 Task: Look for space in Nyborg, Denmark from 9th July, 2023 to 16th July, 2023 for 2 adults, 1 child in price range Rs.8000 to Rs.16000. Place can be entire place with 2 bedrooms having 2 beds and 1 bathroom. Property type can be house, flat, guest house. Booking option can be shelf check-in. Required host language is English.
Action: Mouse moved to (606, 98)
Screenshot: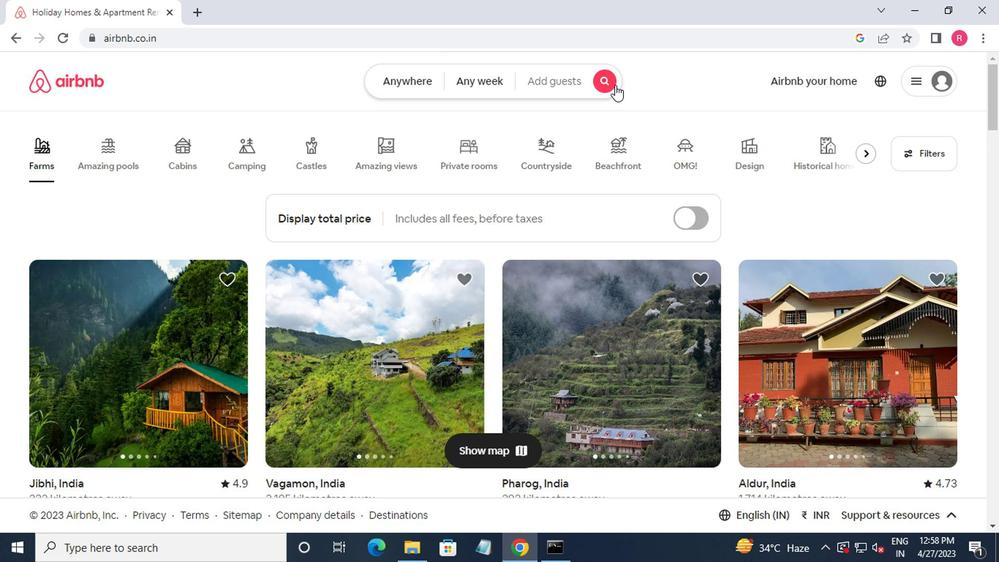 
Action: Mouse pressed left at (606, 98)
Screenshot: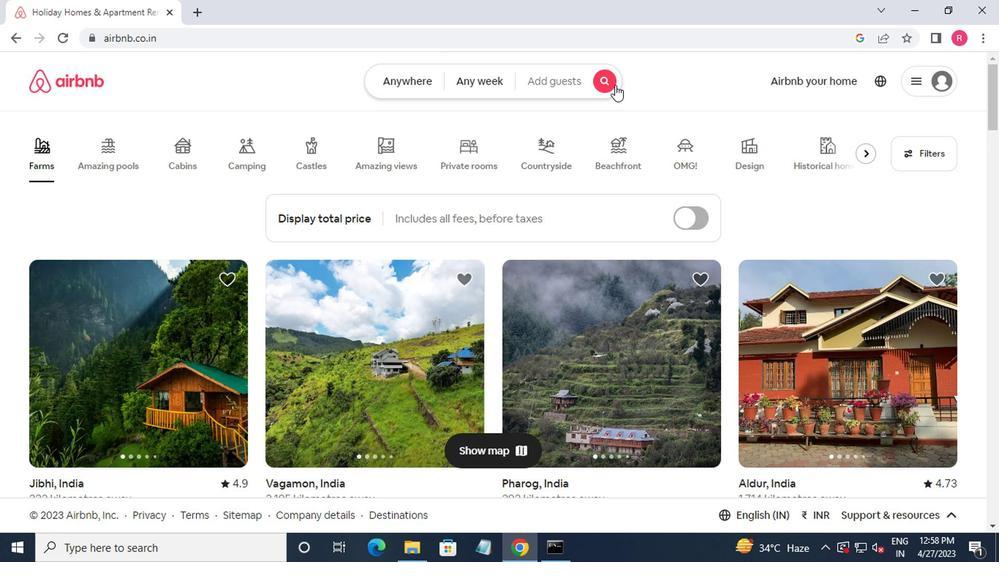 
Action: Mouse moved to (288, 160)
Screenshot: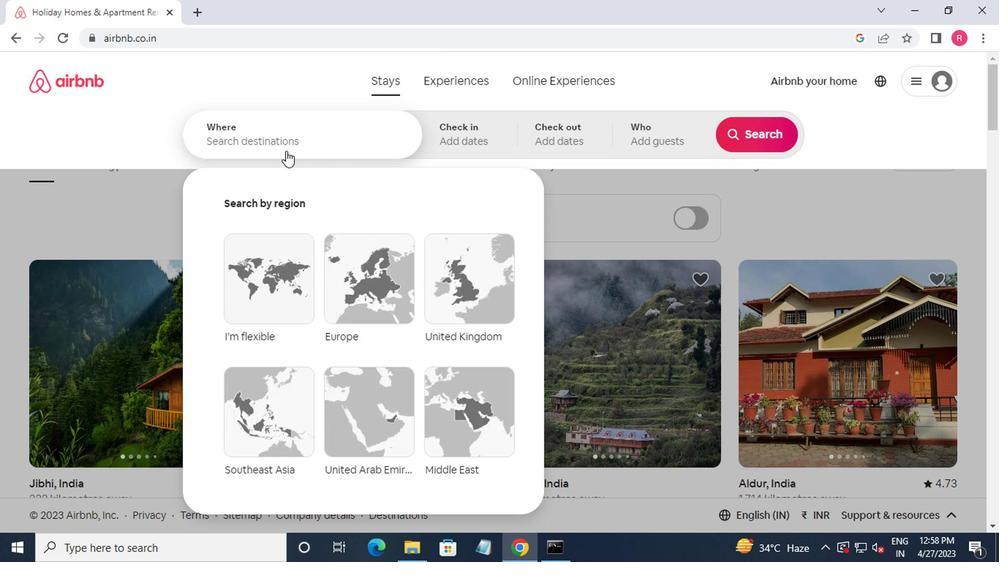 
Action: Mouse pressed left at (288, 160)
Screenshot: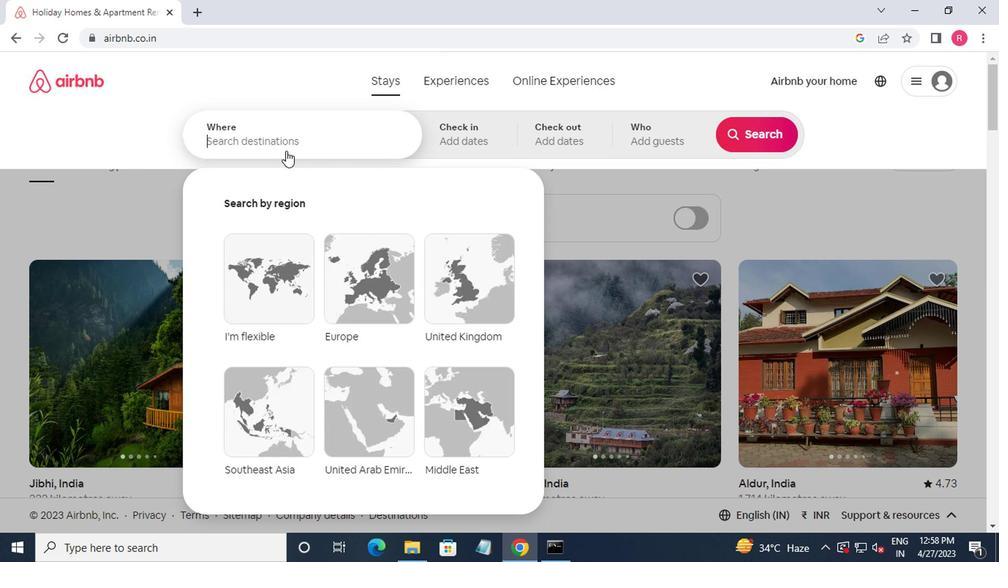 
Action: Mouse moved to (300, 147)
Screenshot: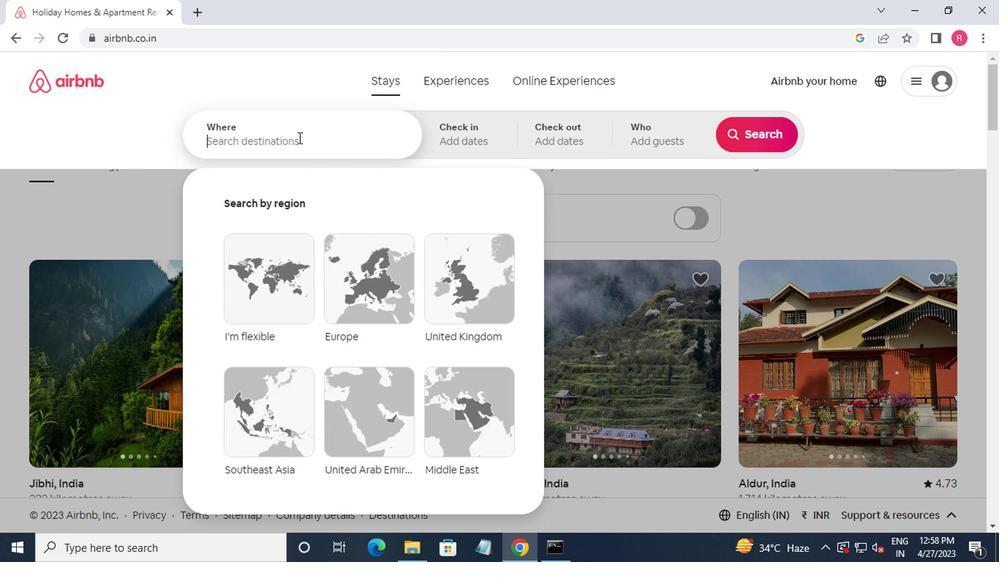 
Action: Key pressed nyborg,denm
Screenshot: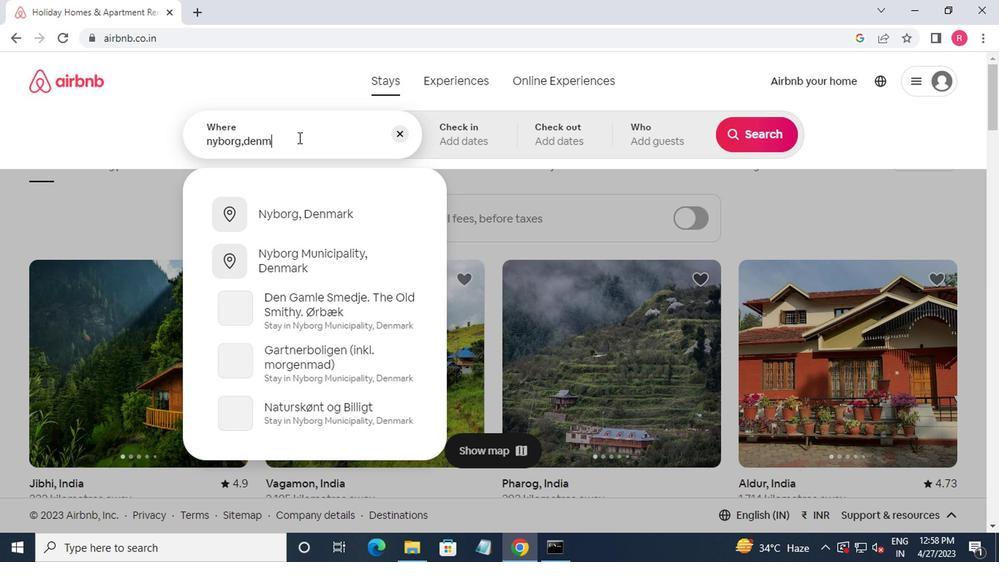 
Action: Mouse moved to (300, 147)
Screenshot: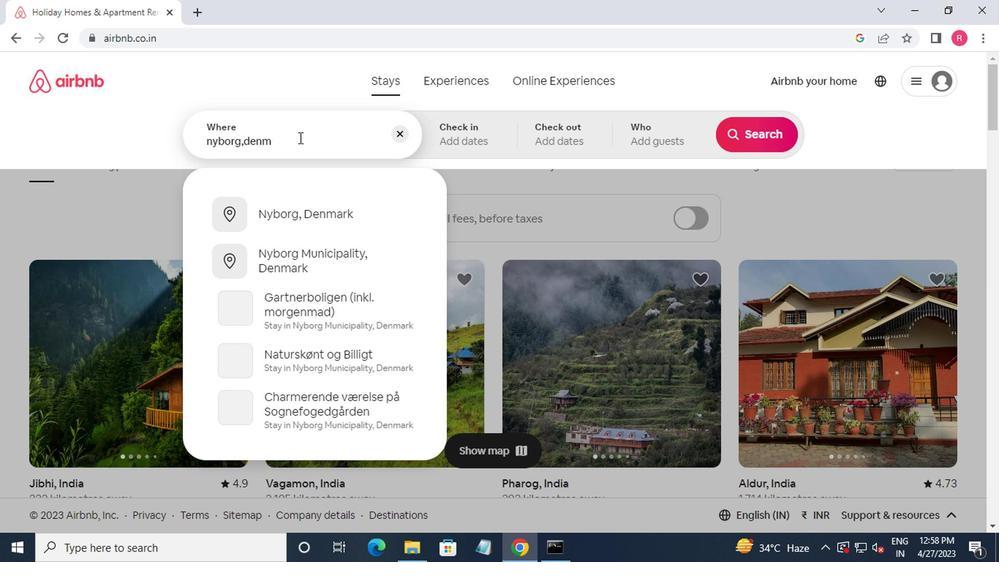 
Action: Key pressed <Key.down><Key.enter>
Screenshot: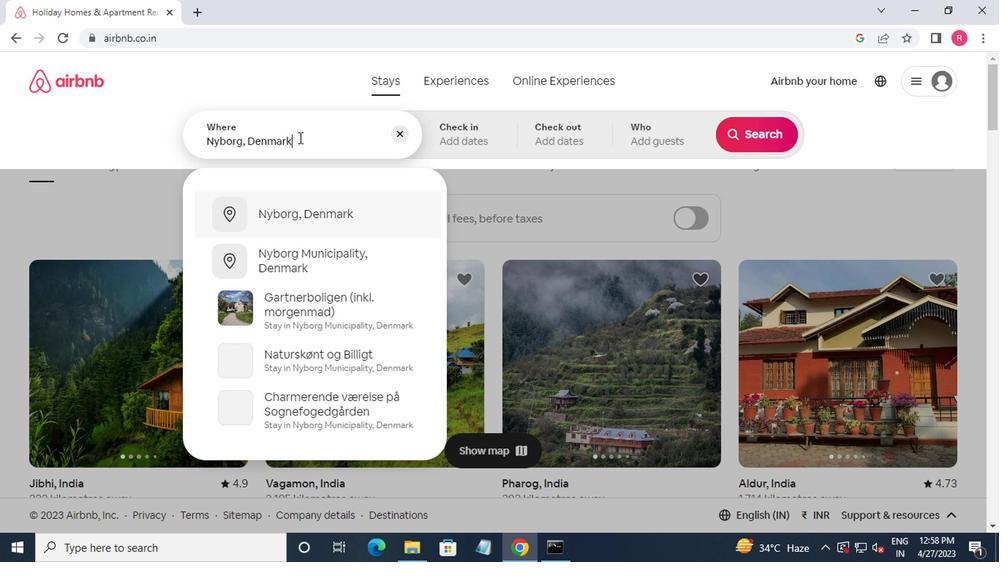
Action: Mouse moved to (731, 251)
Screenshot: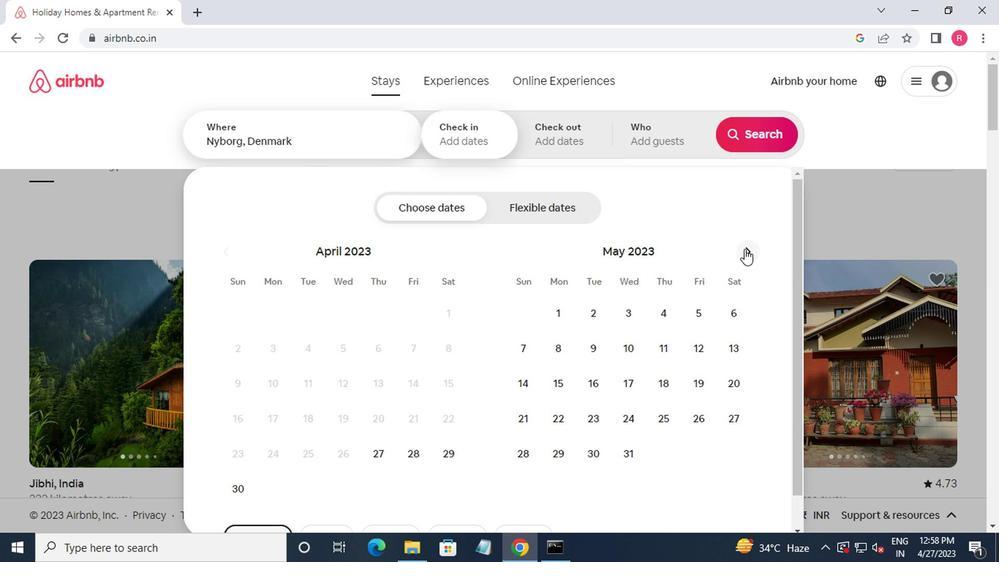 
Action: Mouse pressed left at (731, 251)
Screenshot: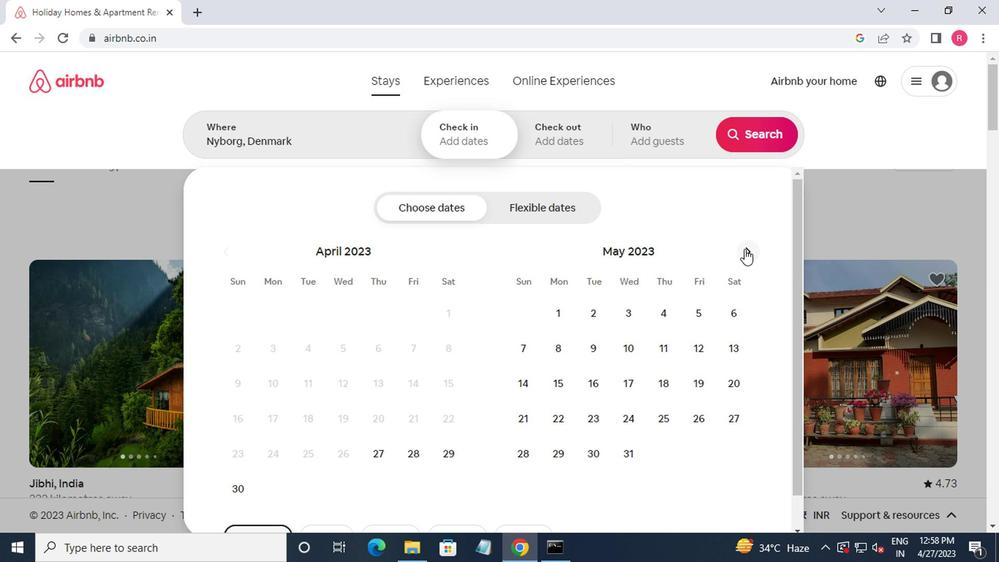 
Action: Mouse moved to (732, 251)
Screenshot: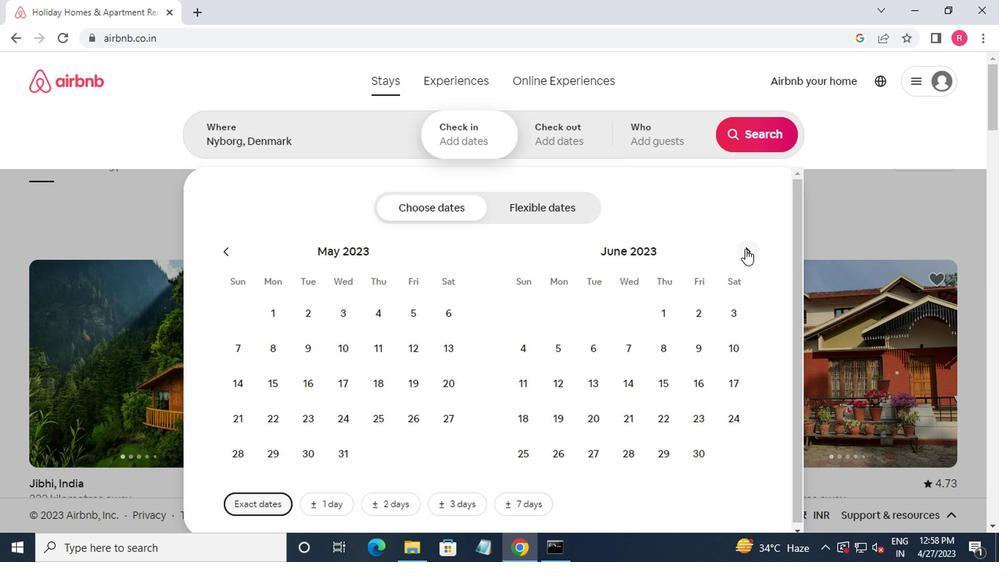 
Action: Mouse pressed left at (732, 251)
Screenshot: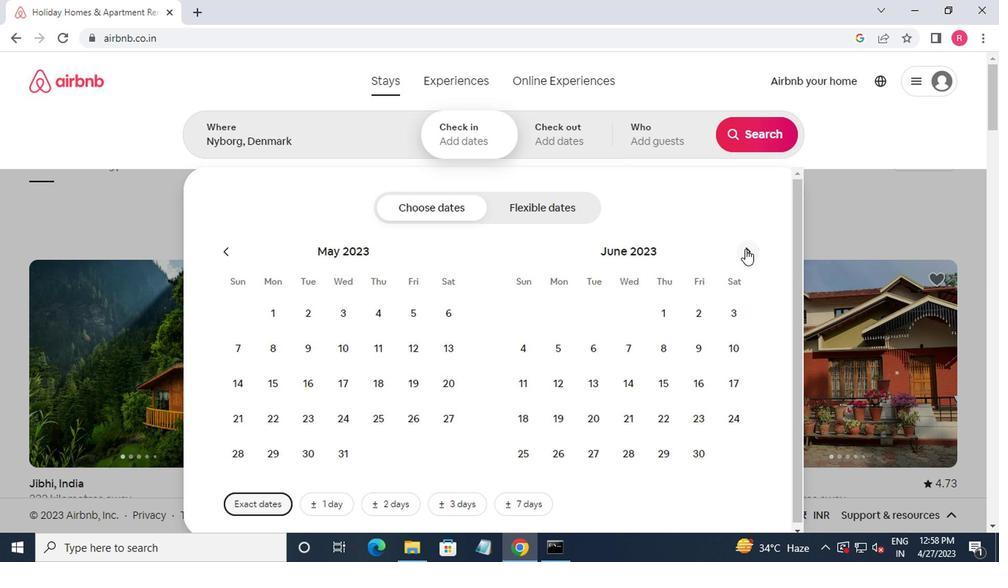 
Action: Mouse moved to (527, 383)
Screenshot: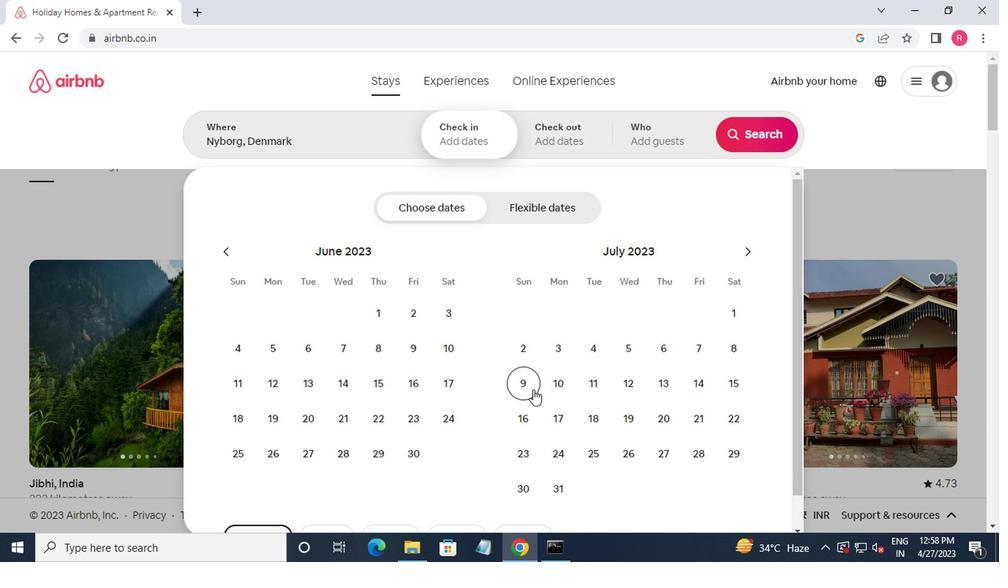 
Action: Mouse pressed left at (527, 383)
Screenshot: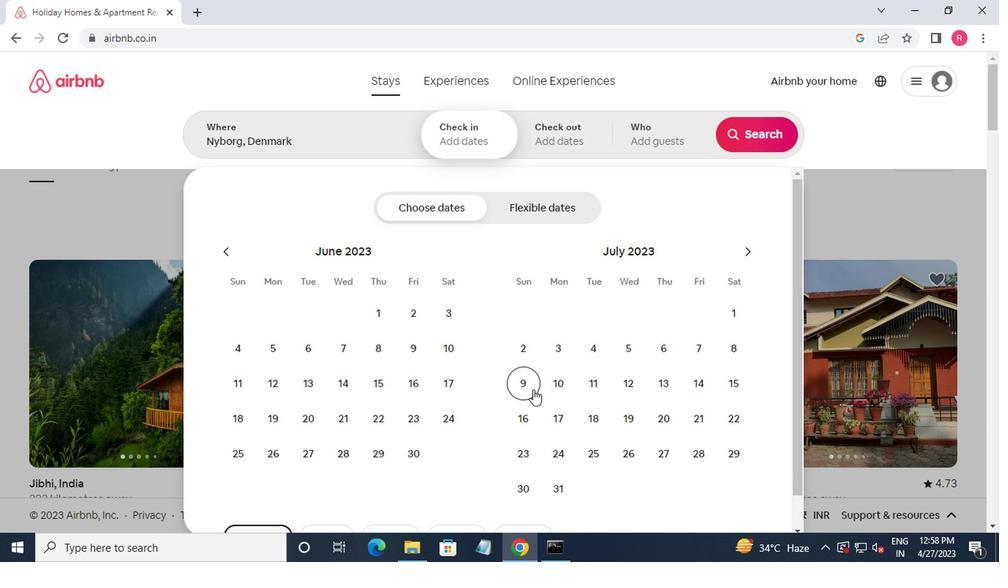 
Action: Mouse moved to (524, 418)
Screenshot: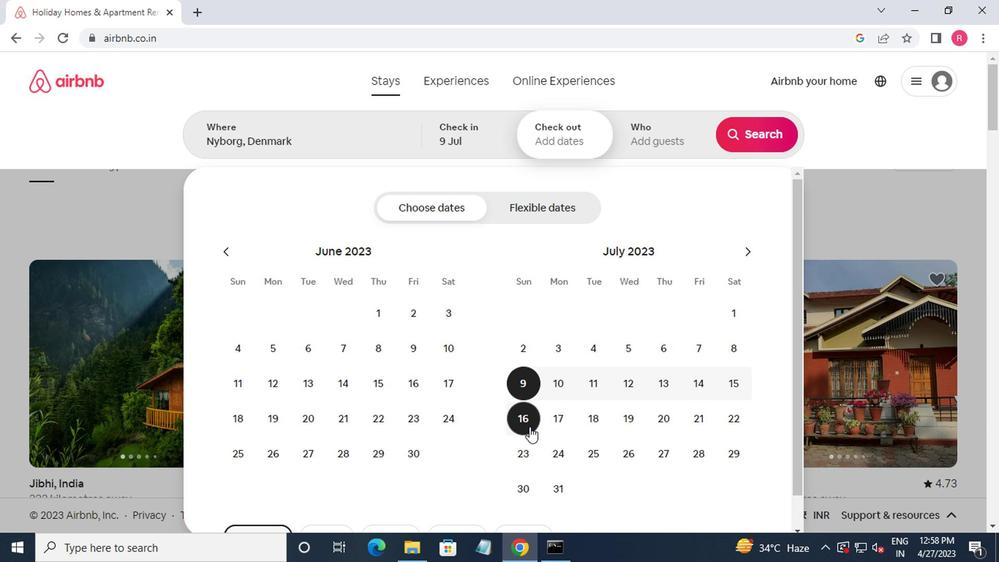 
Action: Mouse pressed left at (524, 418)
Screenshot: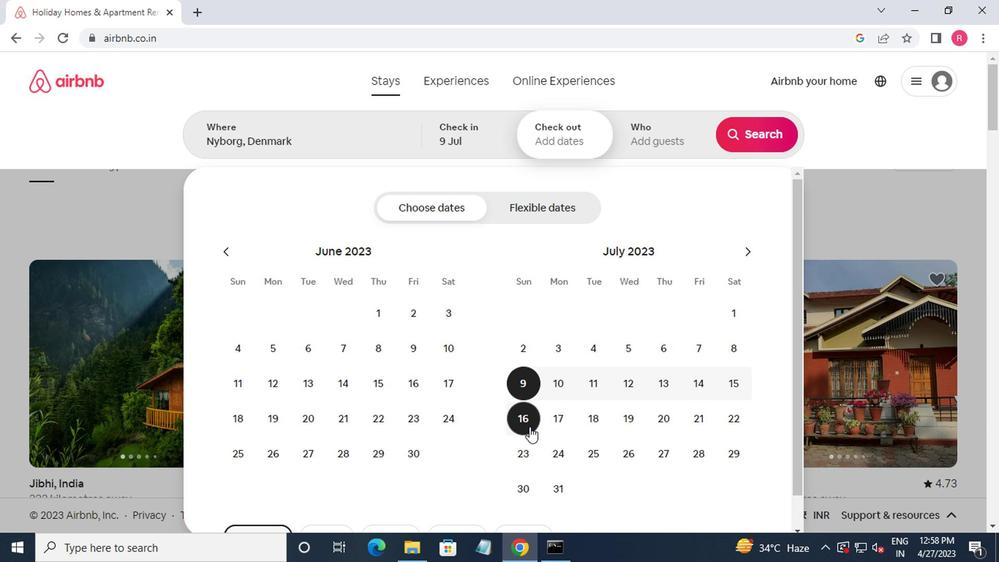 
Action: Mouse moved to (633, 137)
Screenshot: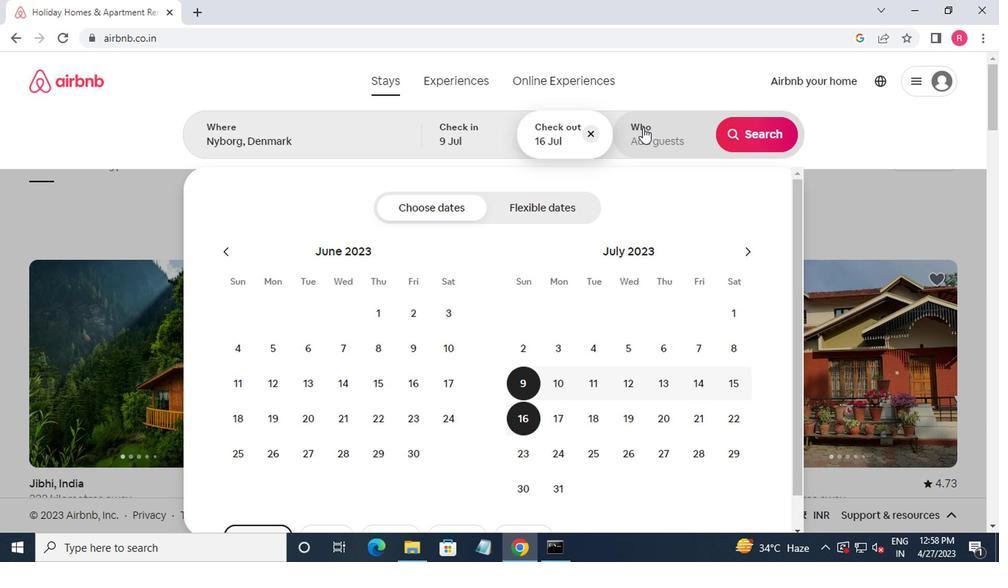 
Action: Mouse pressed left at (633, 137)
Screenshot: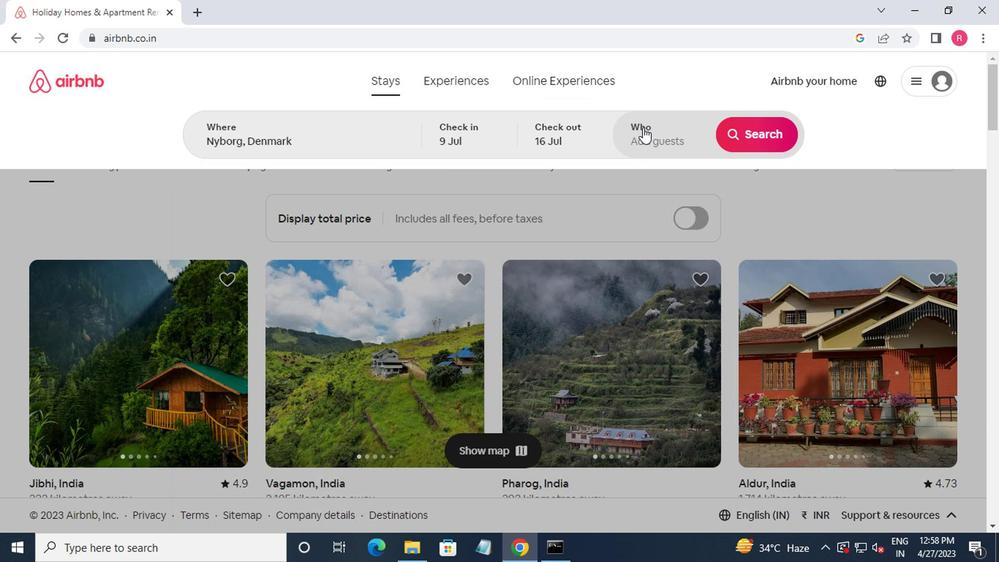 
Action: Mouse moved to (740, 213)
Screenshot: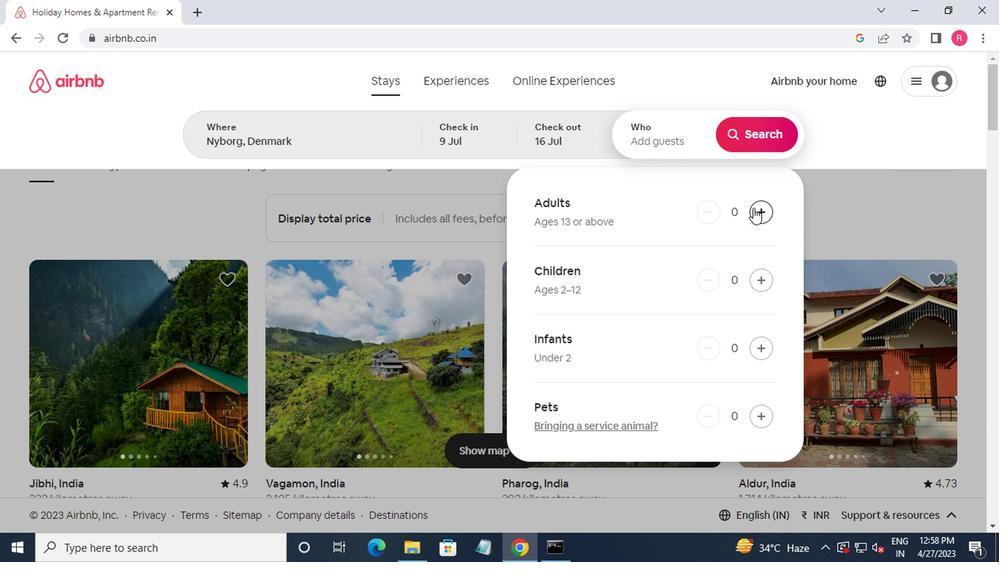 
Action: Mouse pressed left at (740, 213)
Screenshot: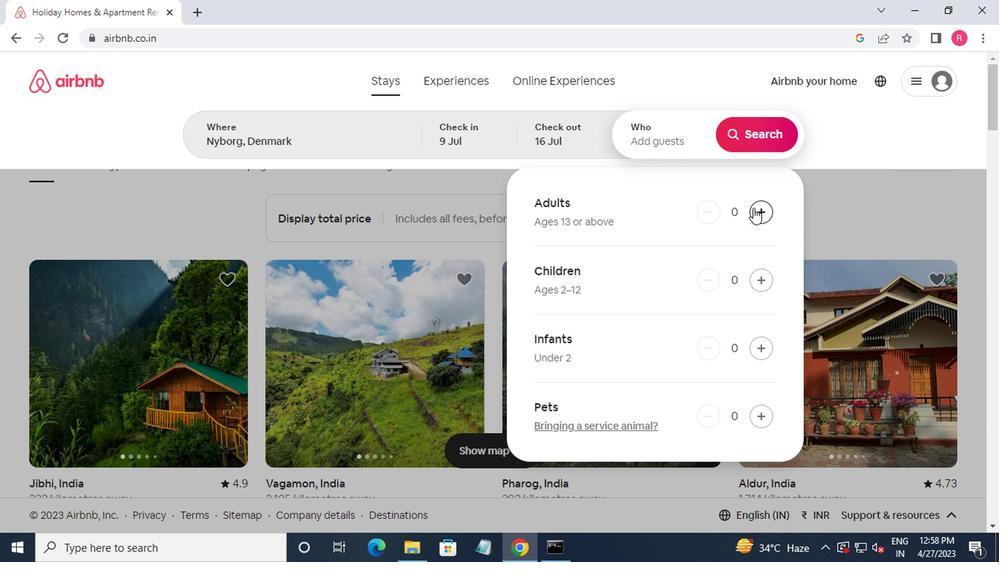 
Action: Mouse moved to (741, 213)
Screenshot: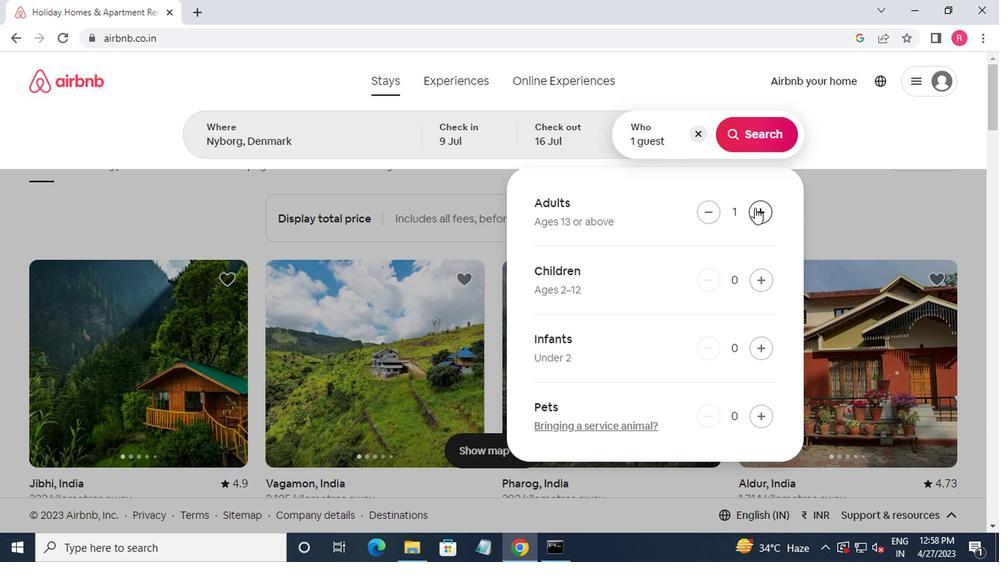 
Action: Mouse pressed left at (741, 213)
Screenshot: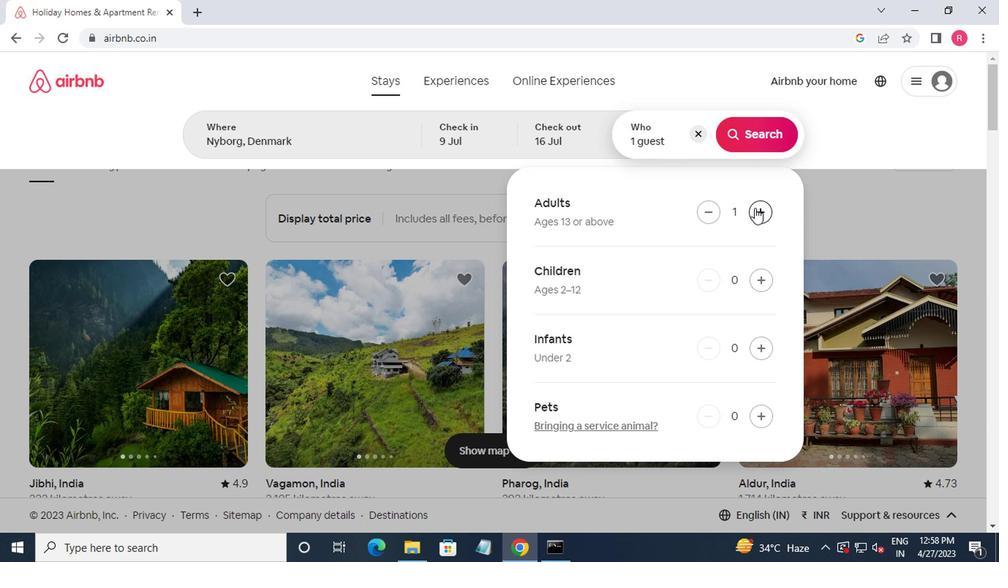 
Action: Mouse moved to (747, 277)
Screenshot: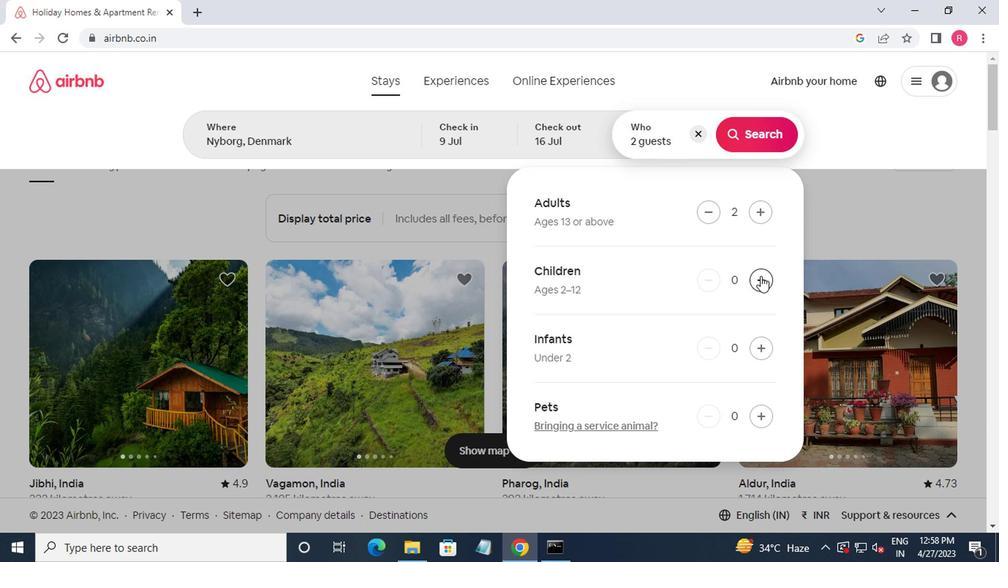 
Action: Mouse pressed left at (747, 277)
Screenshot: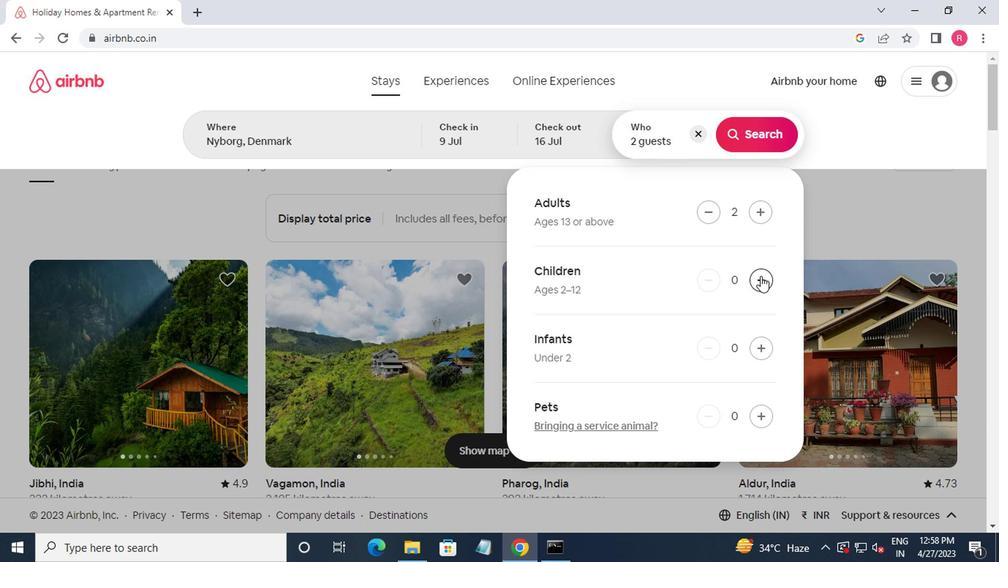 
Action: Mouse moved to (742, 150)
Screenshot: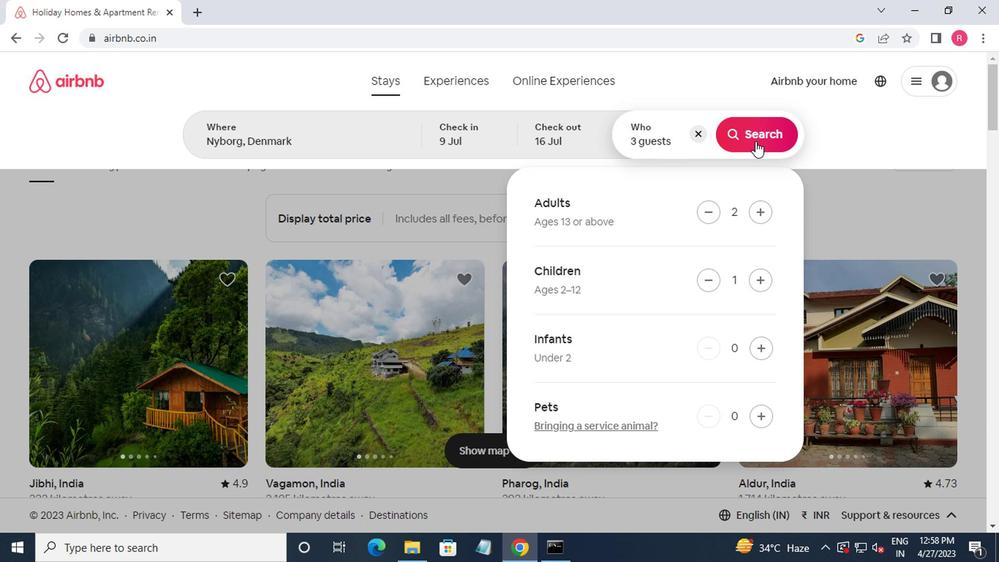 
Action: Mouse pressed left at (742, 150)
Screenshot: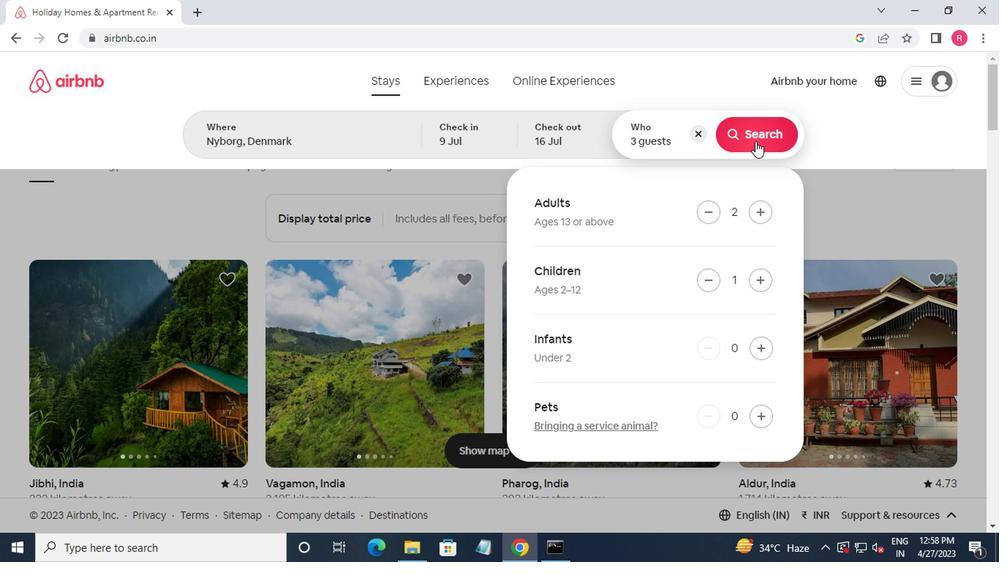 
Action: Mouse moved to (918, 152)
Screenshot: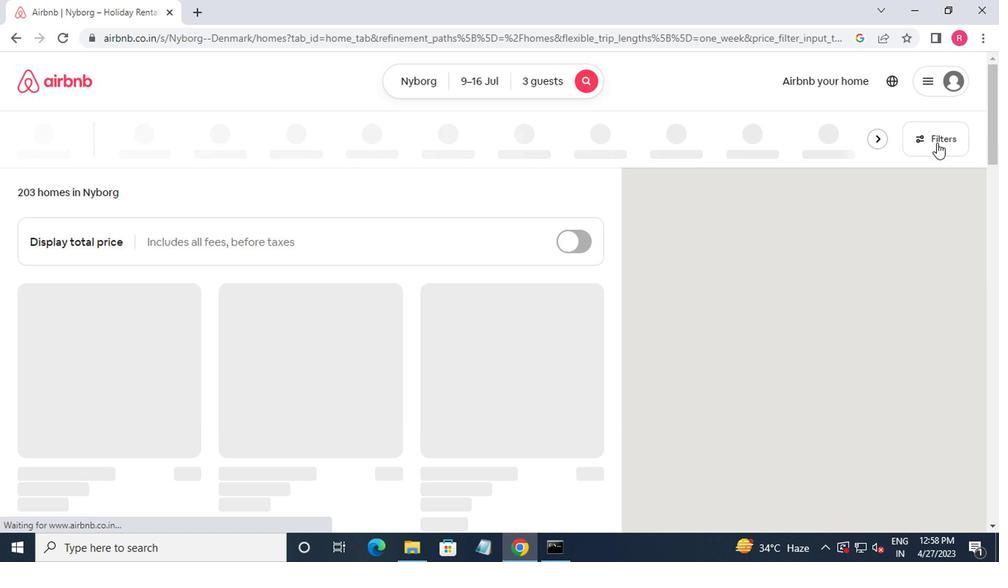 
Action: Mouse pressed left at (918, 152)
Screenshot: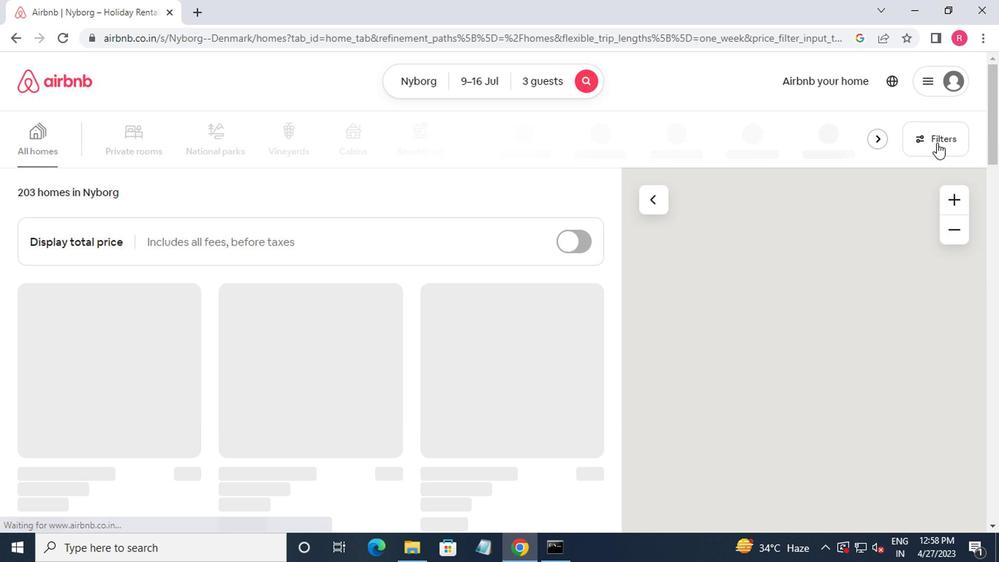 
Action: Mouse moved to (378, 317)
Screenshot: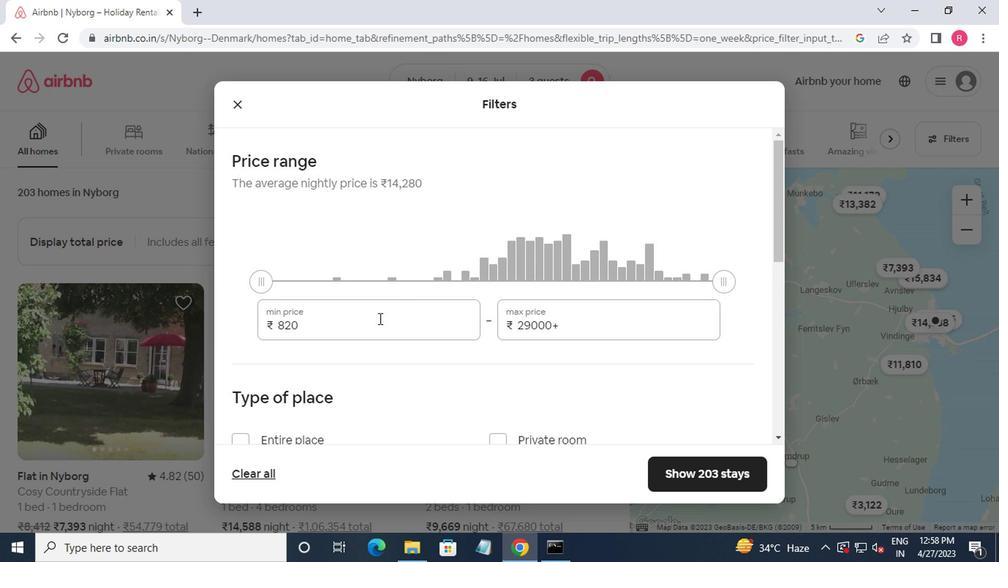
Action: Mouse pressed left at (378, 317)
Screenshot: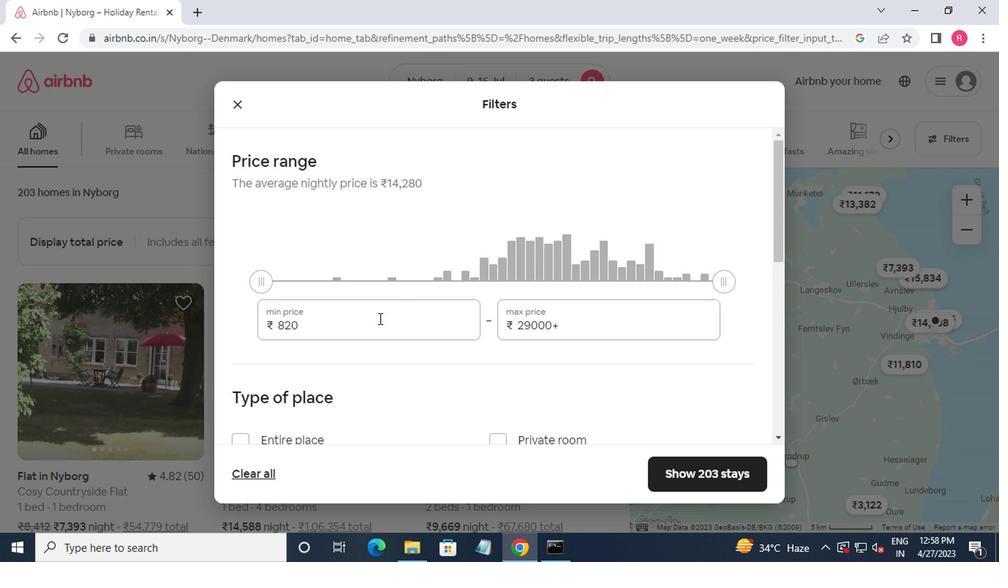 
Action: Mouse moved to (414, 307)
Screenshot: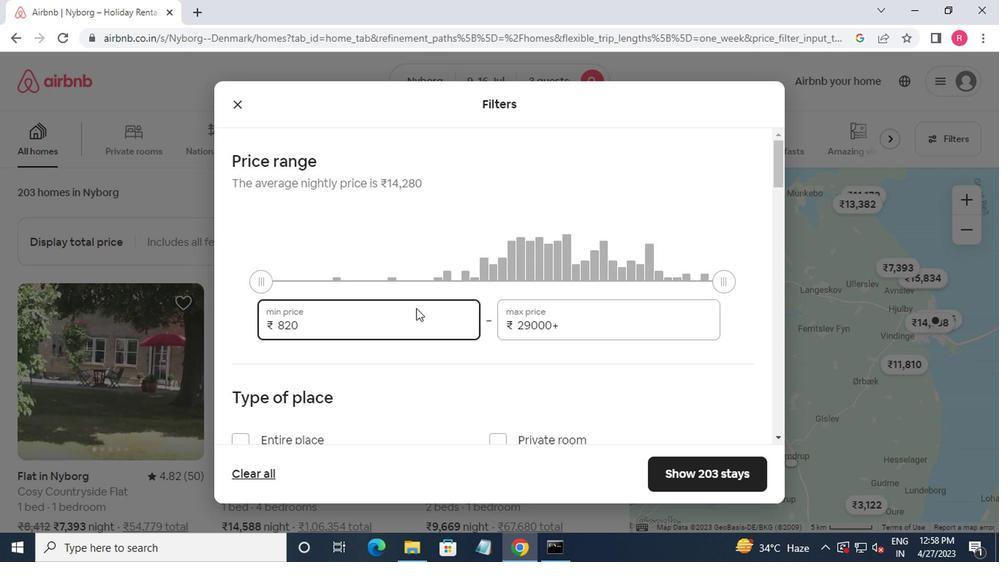 
Action: Key pressed <Key.backspace><Key.backspace>000<Key.tab>16000
Screenshot: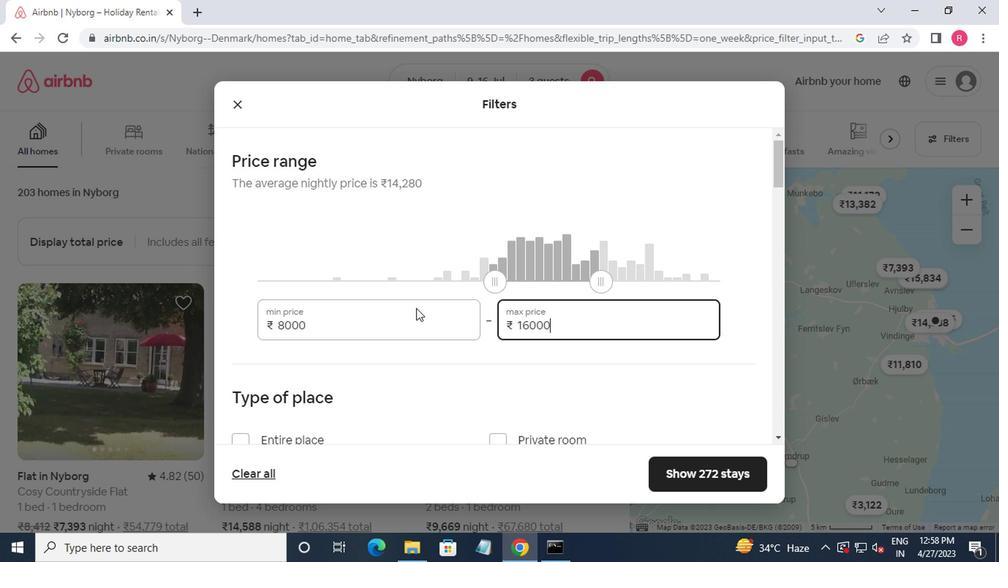 
Action: Mouse moved to (422, 304)
Screenshot: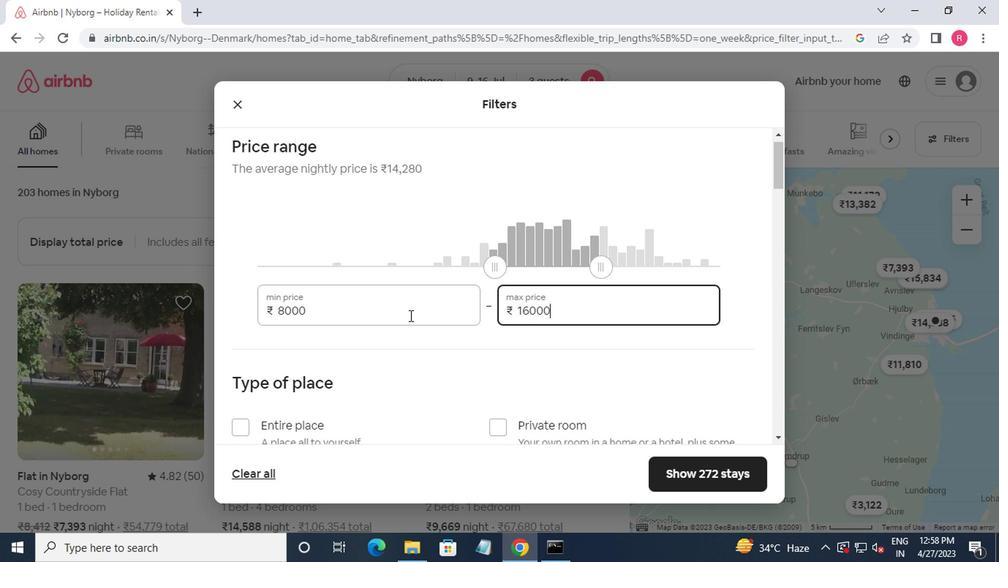 
Action: Mouse scrolled (422, 303) with delta (0, 0)
Screenshot: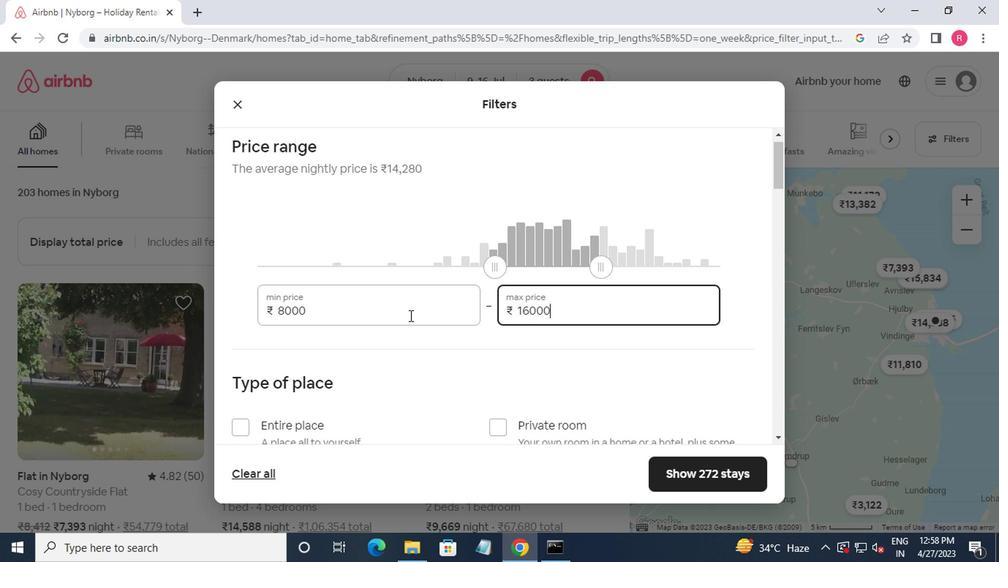 
Action: Mouse moved to (404, 314)
Screenshot: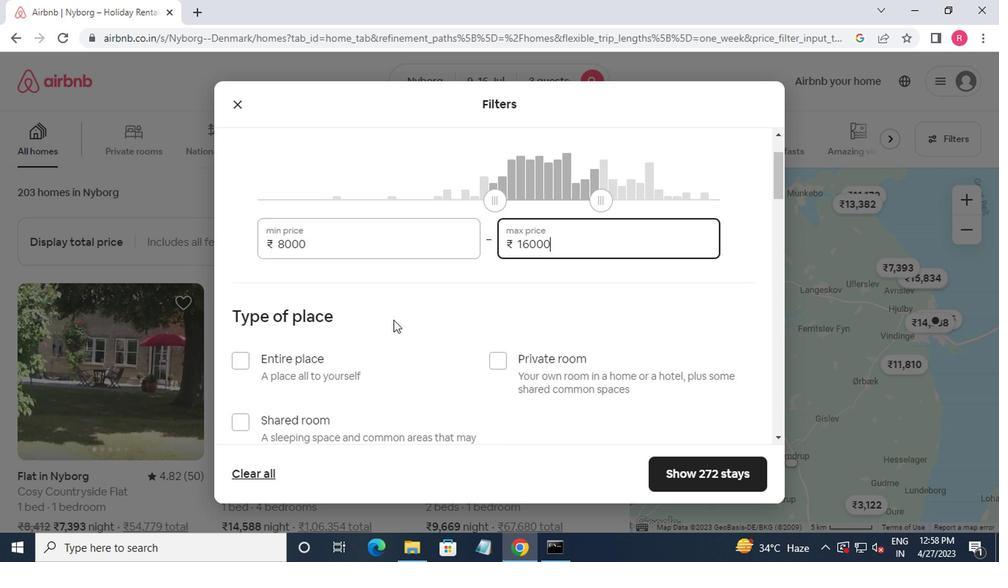 
Action: Mouse scrolled (404, 313) with delta (0, -1)
Screenshot: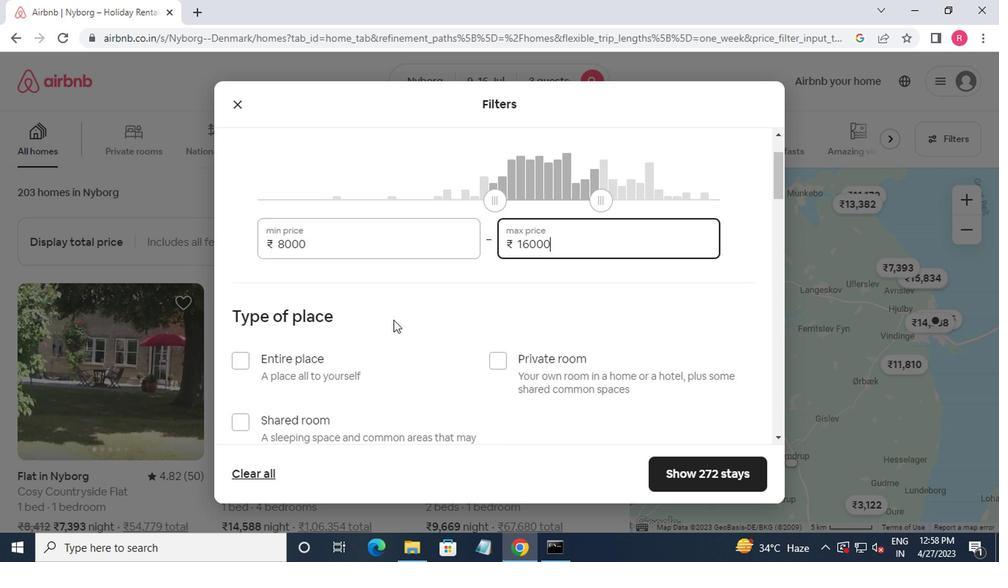 
Action: Mouse moved to (377, 323)
Screenshot: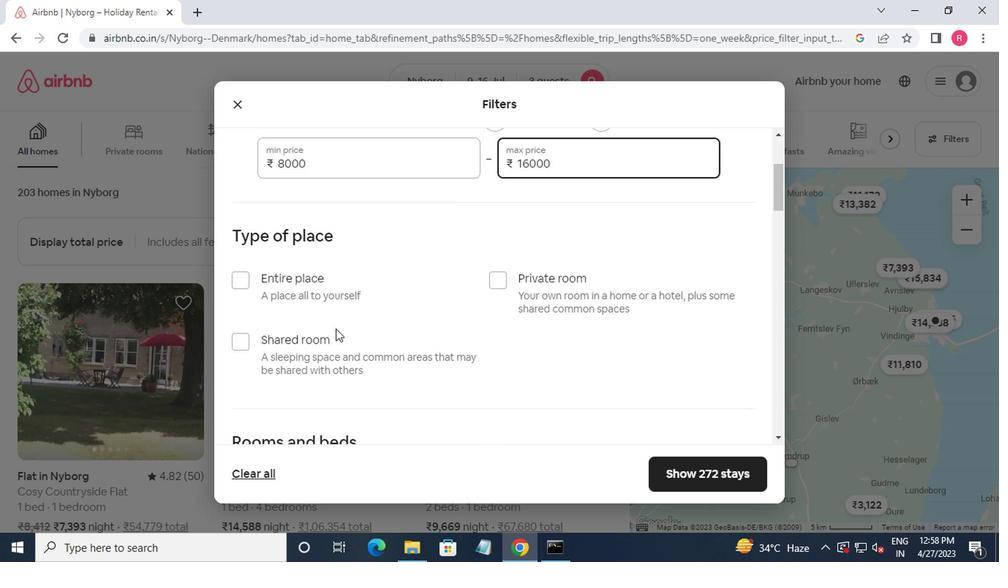 
Action: Mouse scrolled (377, 322) with delta (0, -1)
Screenshot: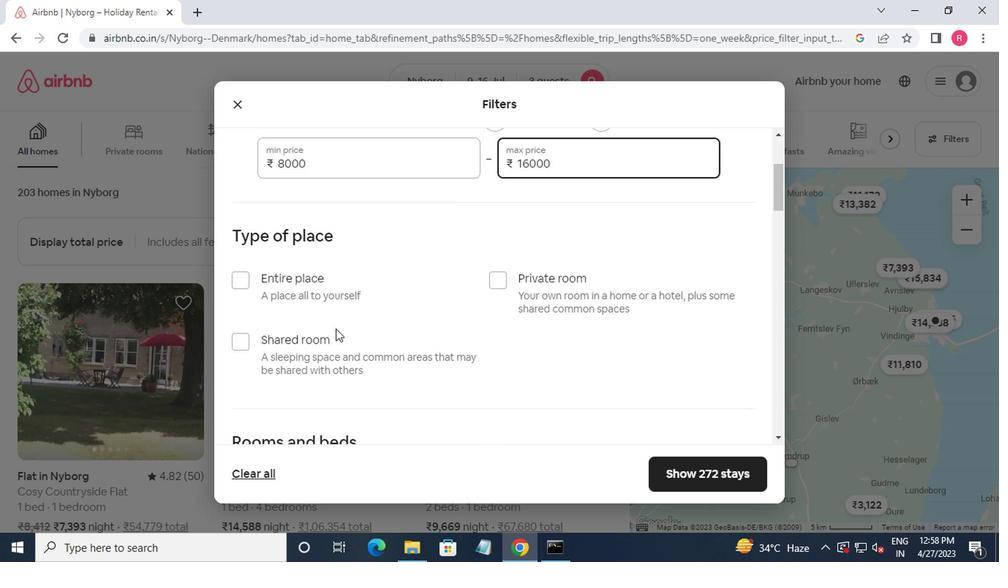
Action: Mouse moved to (245, 234)
Screenshot: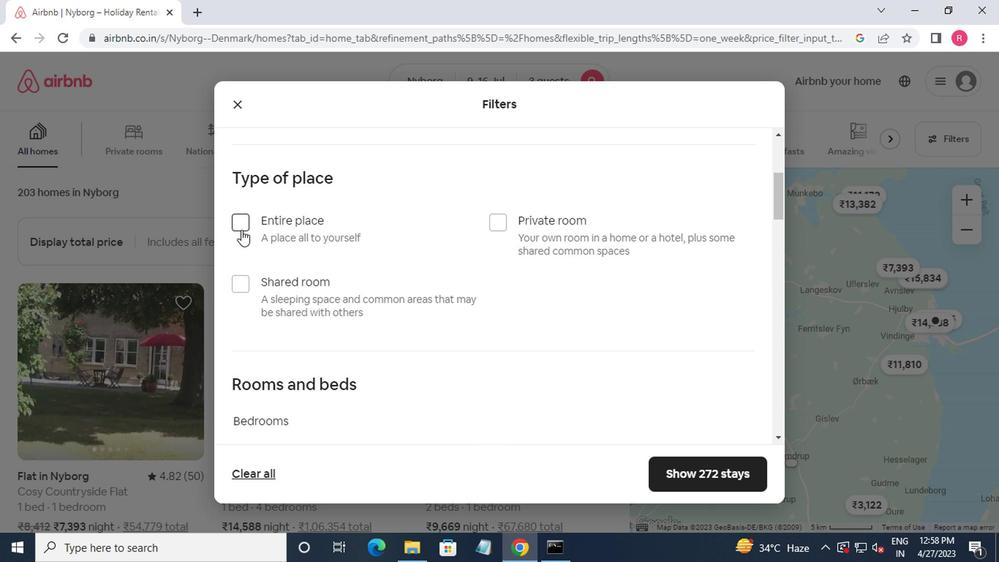 
Action: Mouse pressed left at (245, 234)
Screenshot: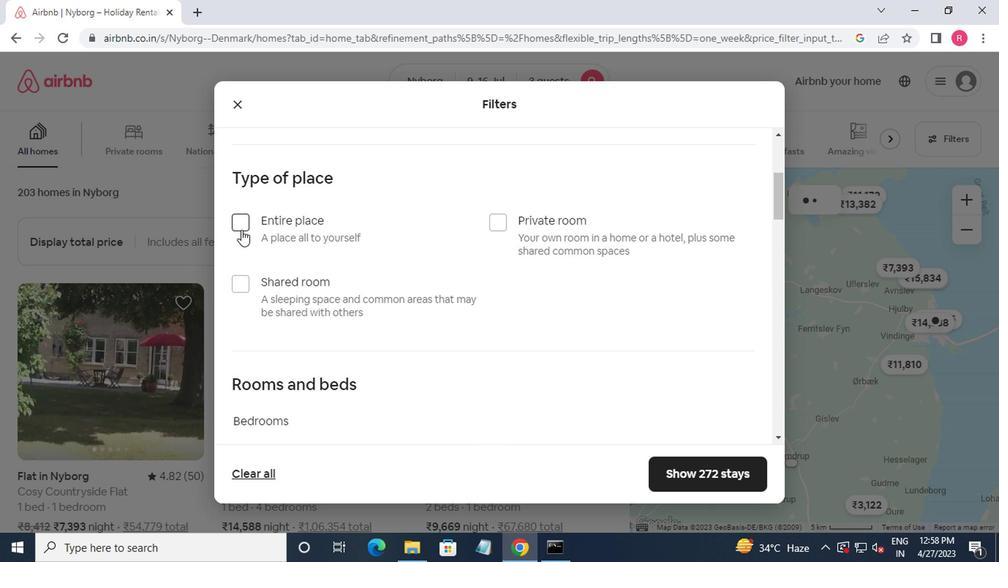 
Action: Mouse moved to (294, 273)
Screenshot: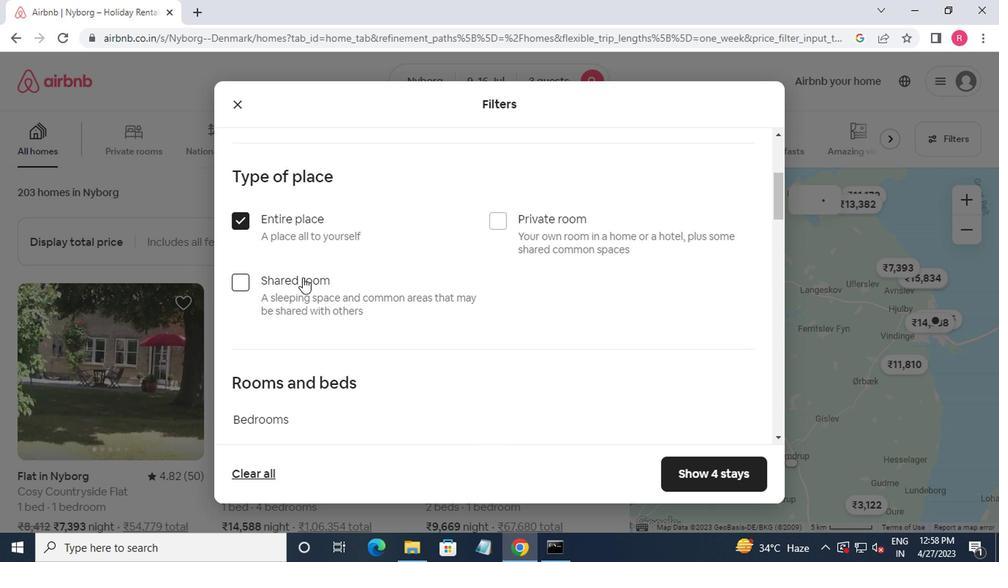 
Action: Mouse scrolled (294, 272) with delta (0, -1)
Screenshot: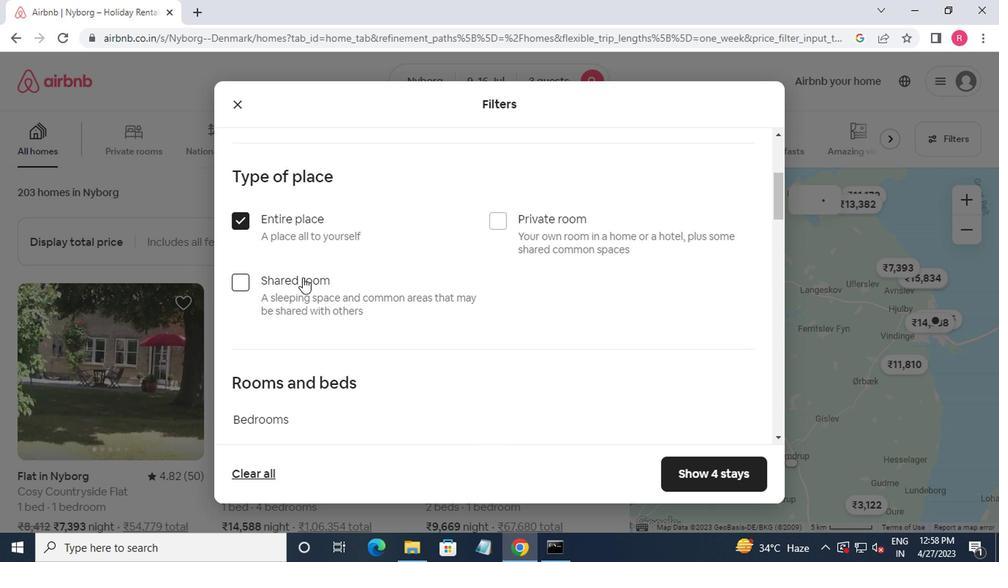 
Action: Mouse moved to (302, 277)
Screenshot: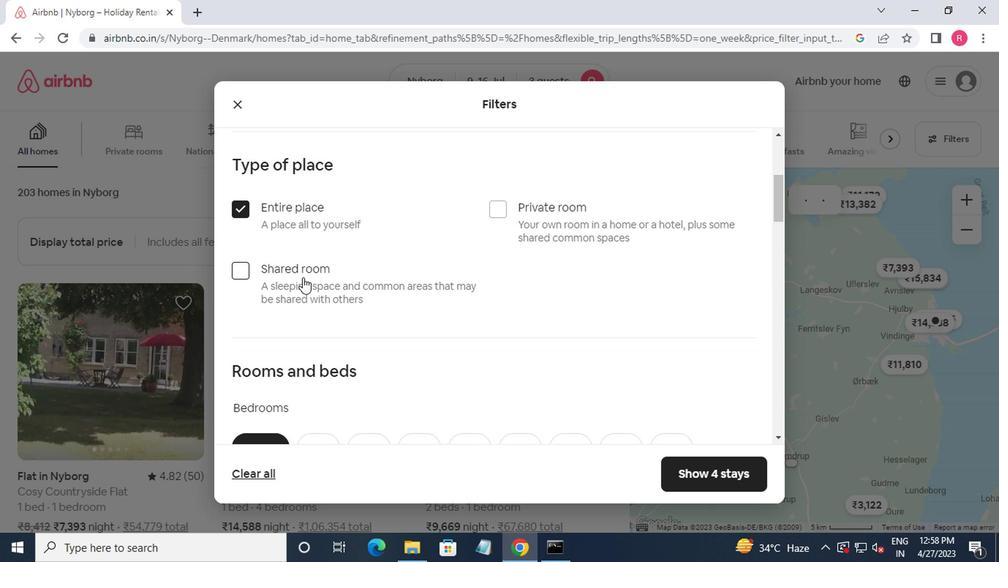 
Action: Mouse scrolled (302, 277) with delta (0, 0)
Screenshot: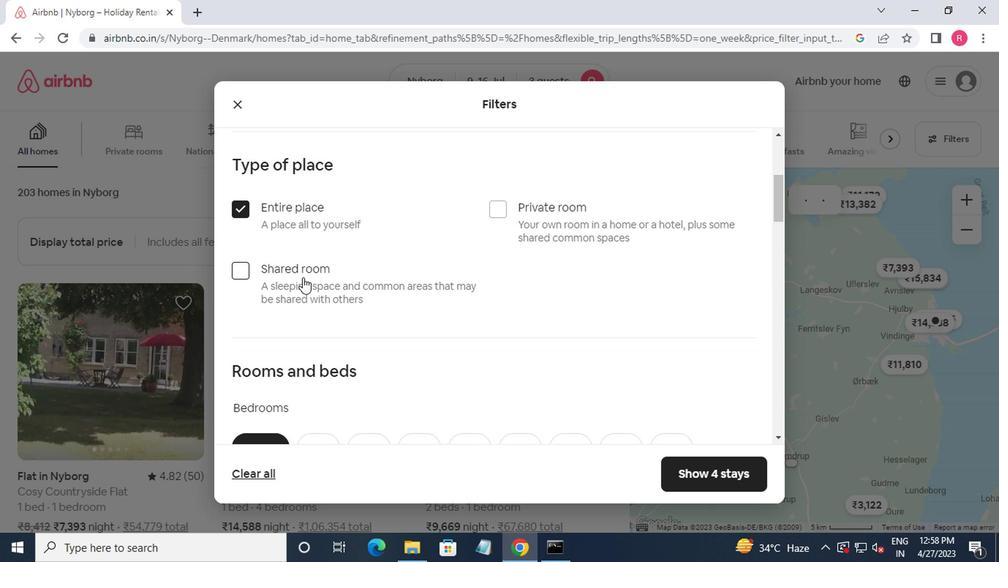 
Action: Mouse moved to (376, 317)
Screenshot: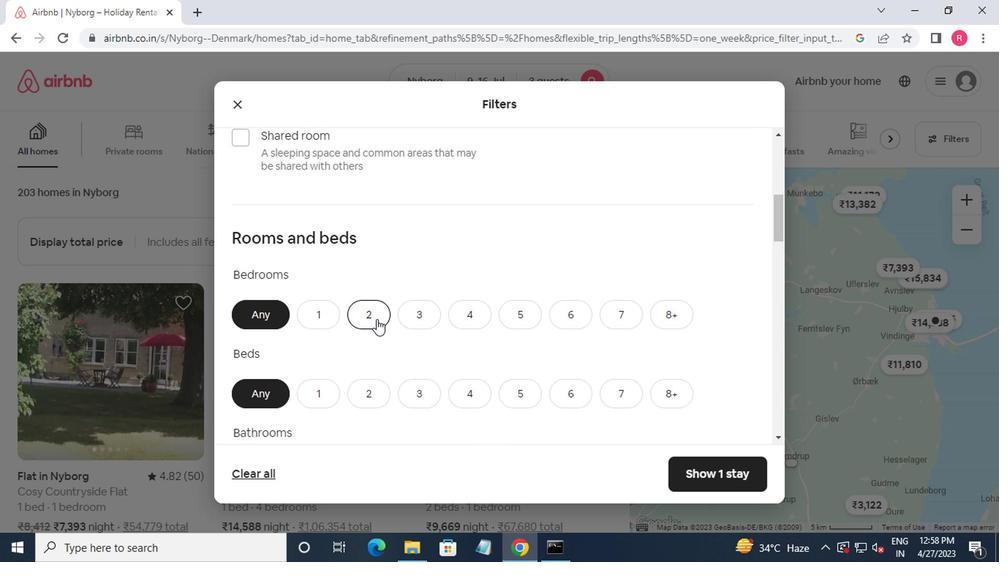 
Action: Mouse pressed left at (376, 317)
Screenshot: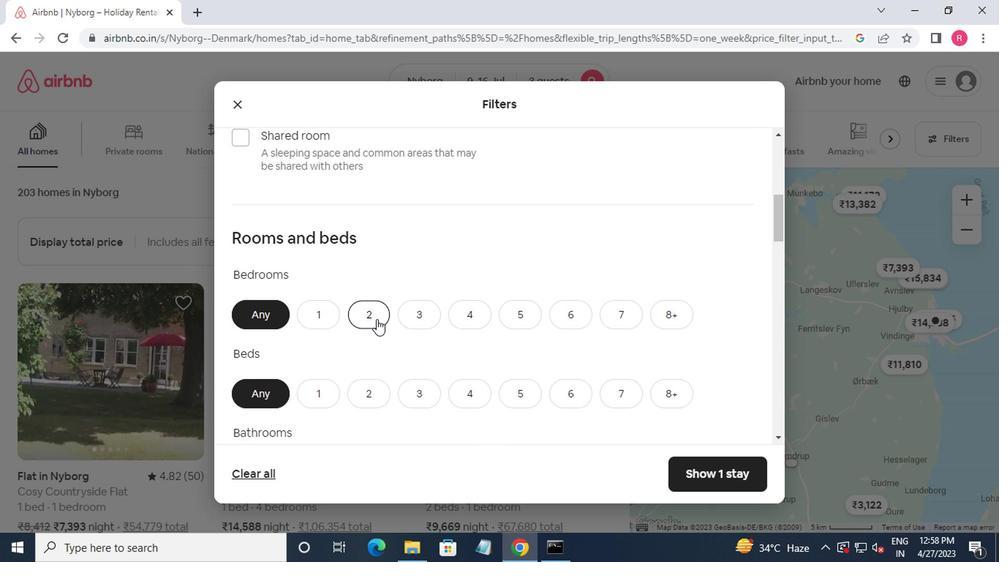
Action: Mouse moved to (365, 386)
Screenshot: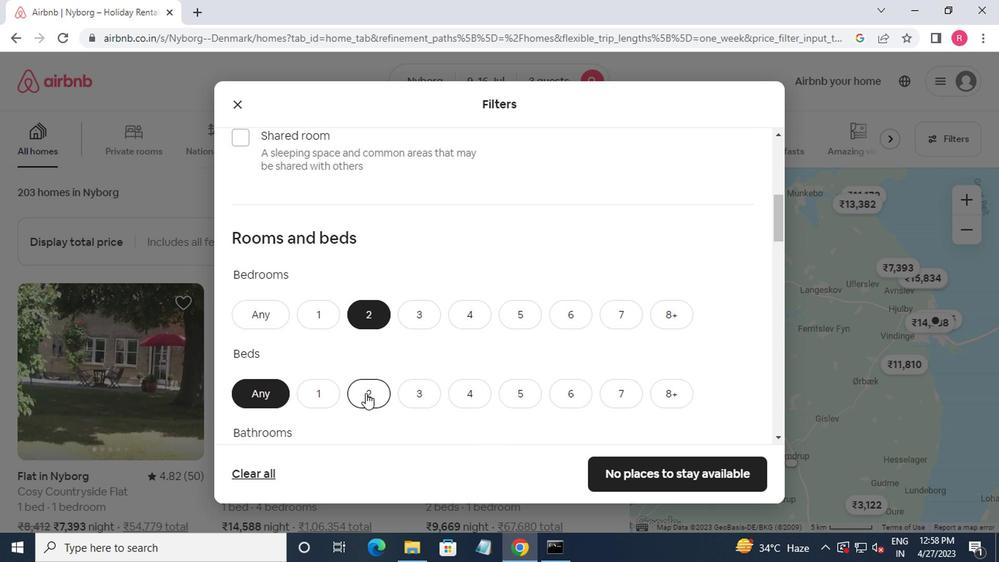 
Action: Mouse pressed left at (365, 386)
Screenshot: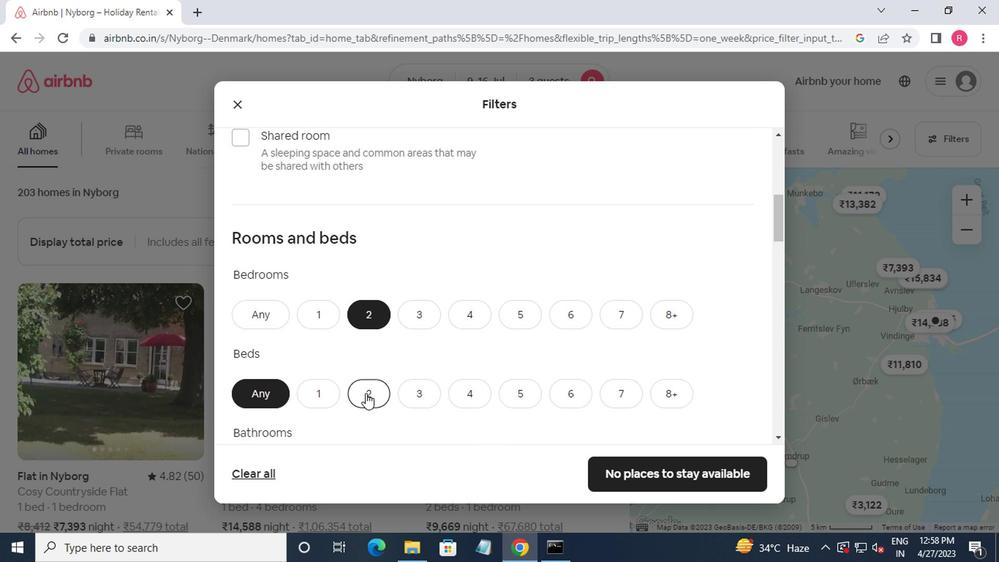 
Action: Mouse moved to (367, 377)
Screenshot: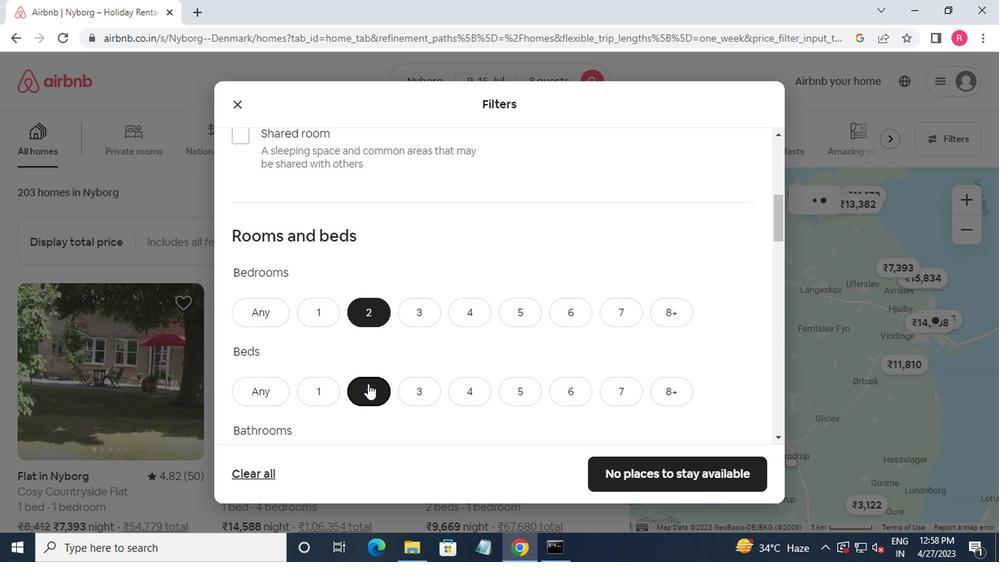 
Action: Mouse scrolled (367, 377) with delta (0, 0)
Screenshot: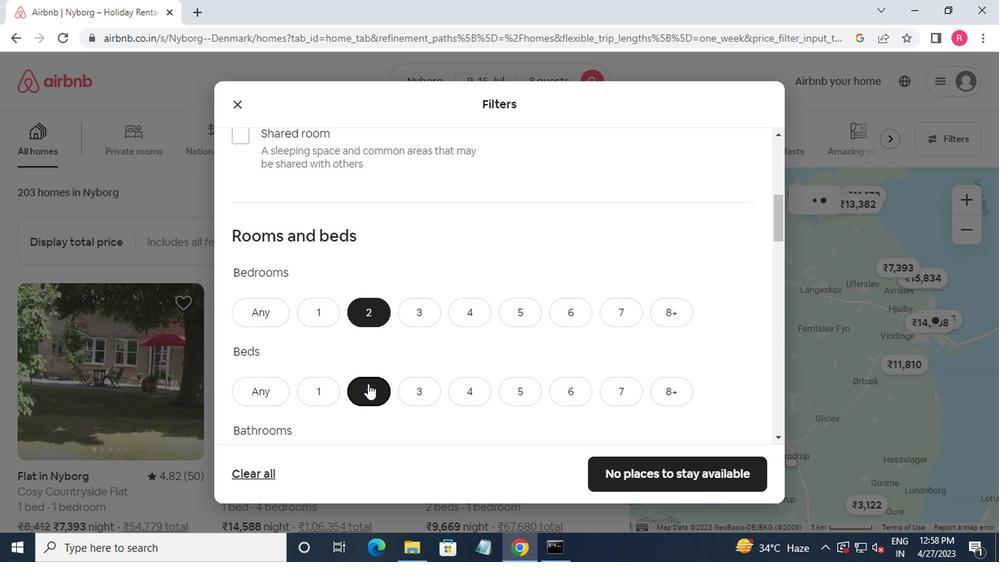 
Action: Mouse moved to (321, 383)
Screenshot: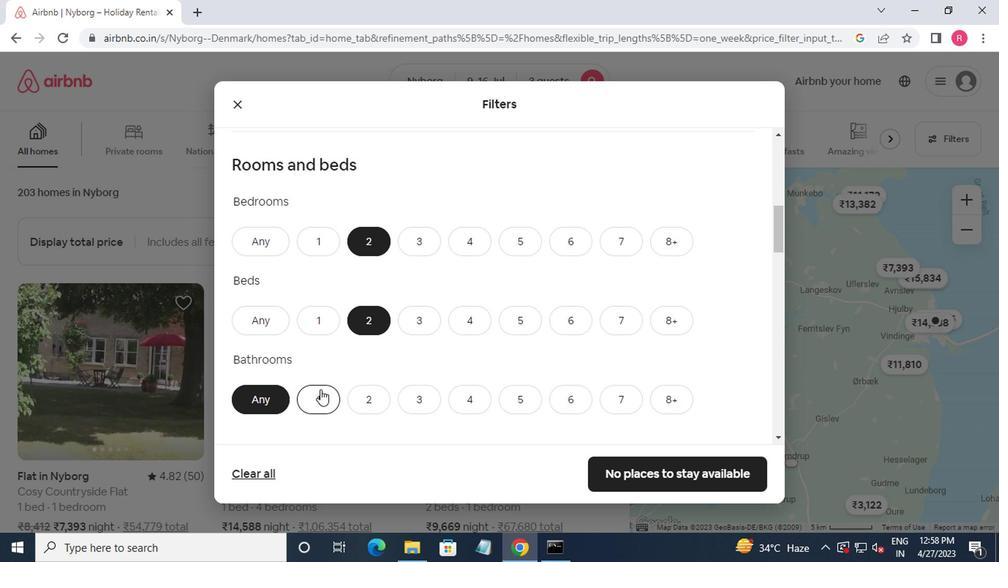 
Action: Mouse pressed left at (321, 383)
Screenshot: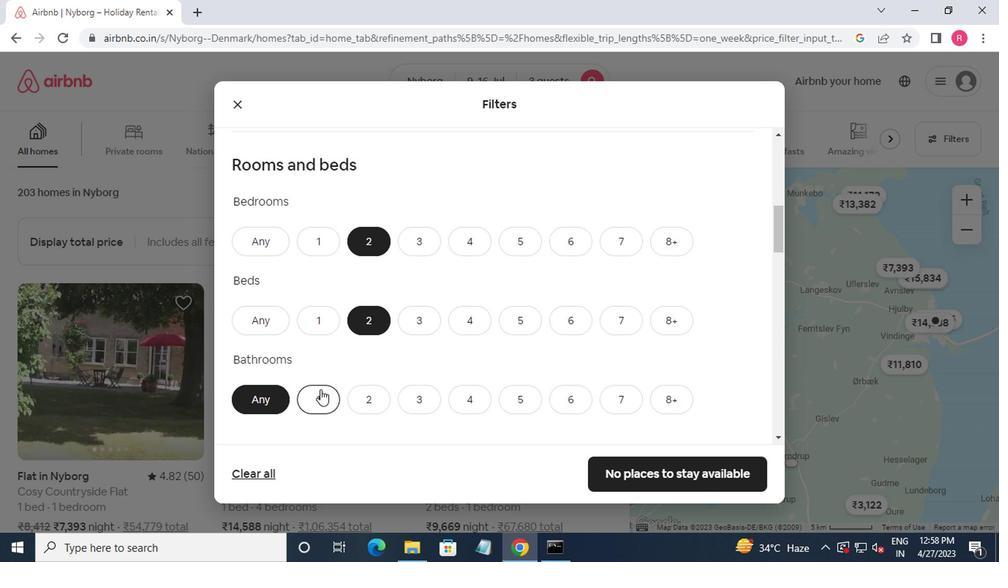 
Action: Mouse moved to (353, 348)
Screenshot: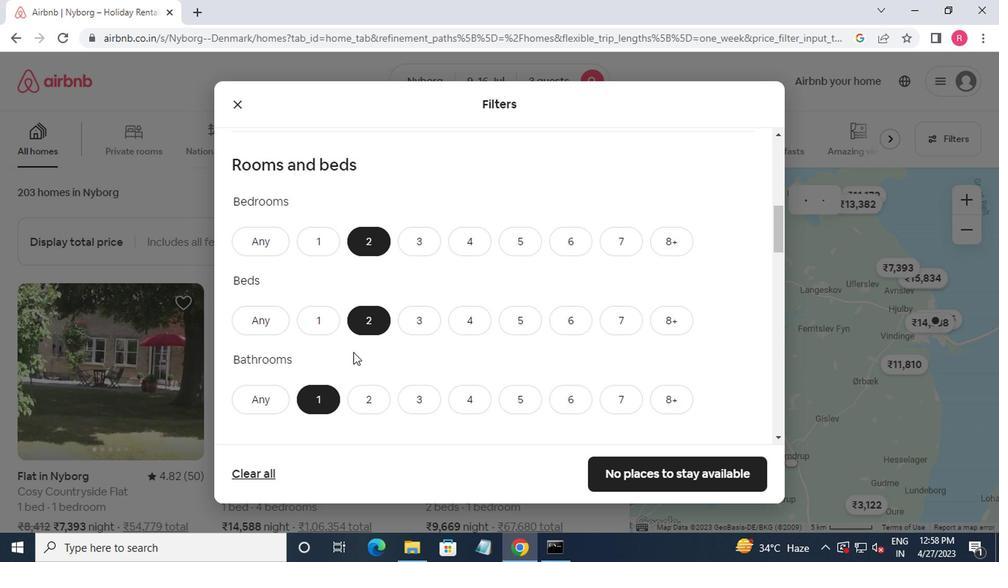 
Action: Mouse scrolled (353, 347) with delta (0, 0)
Screenshot: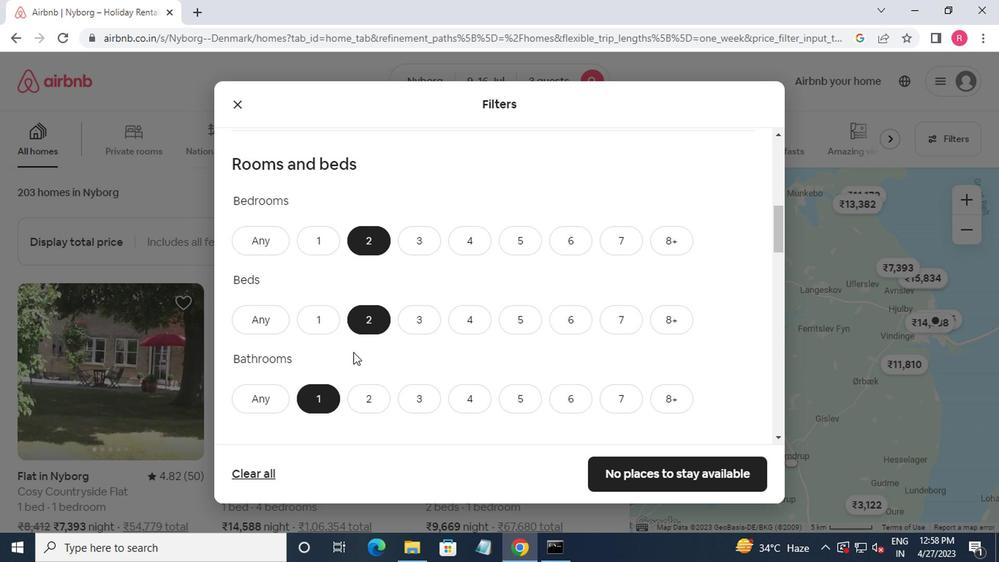 
Action: Mouse scrolled (353, 347) with delta (0, 0)
Screenshot: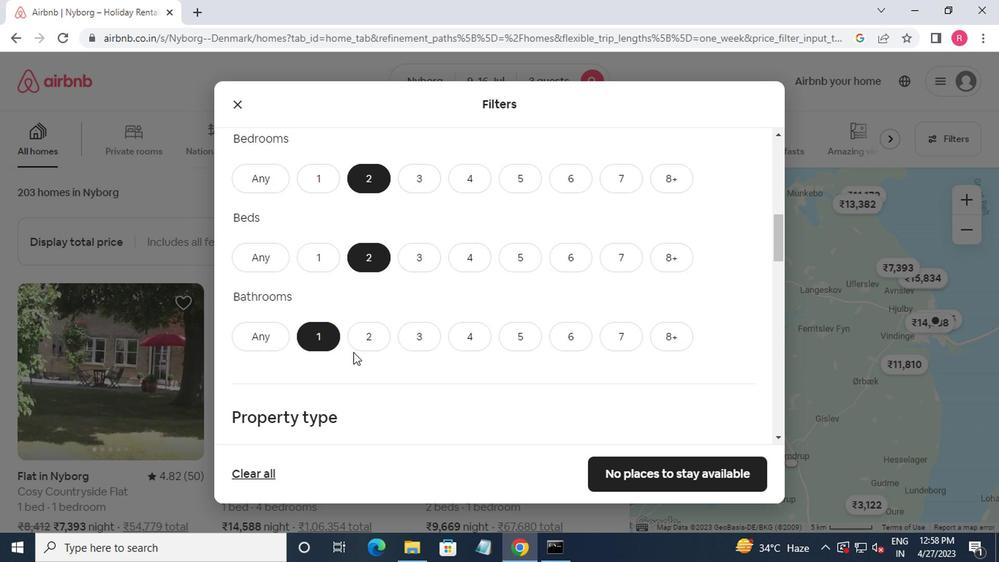 
Action: Mouse moved to (353, 348)
Screenshot: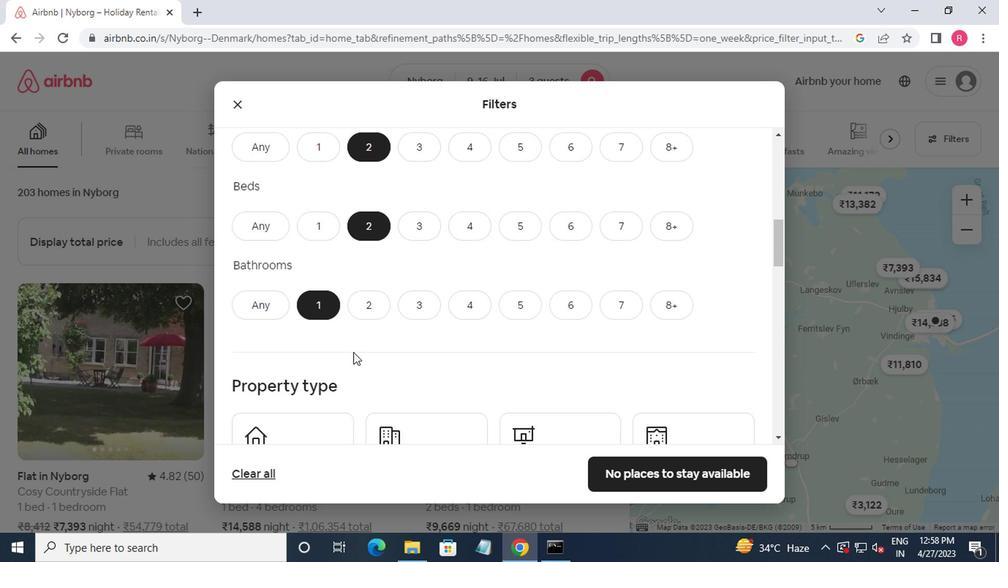 
Action: Mouse scrolled (353, 347) with delta (0, 0)
Screenshot: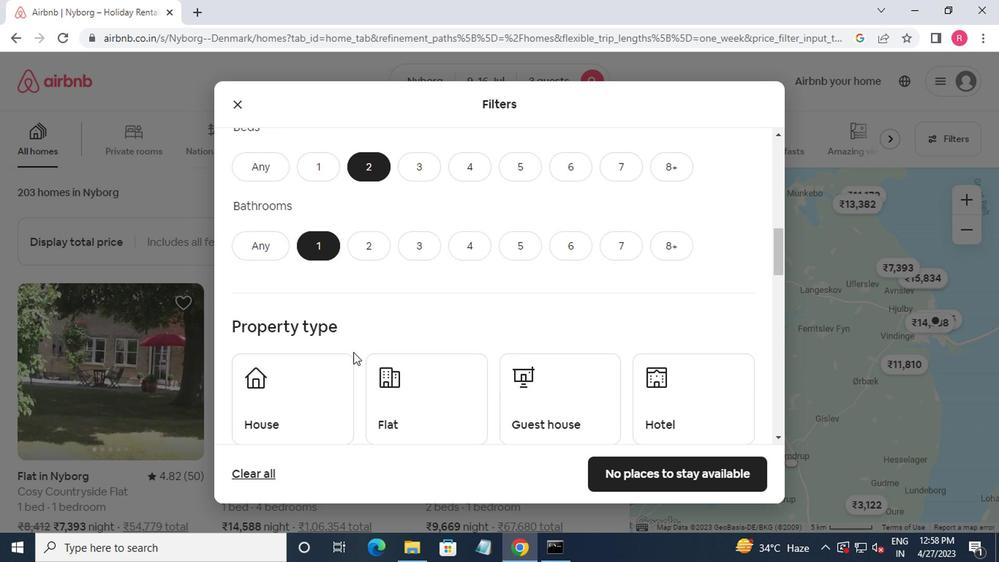 
Action: Mouse moved to (353, 347)
Screenshot: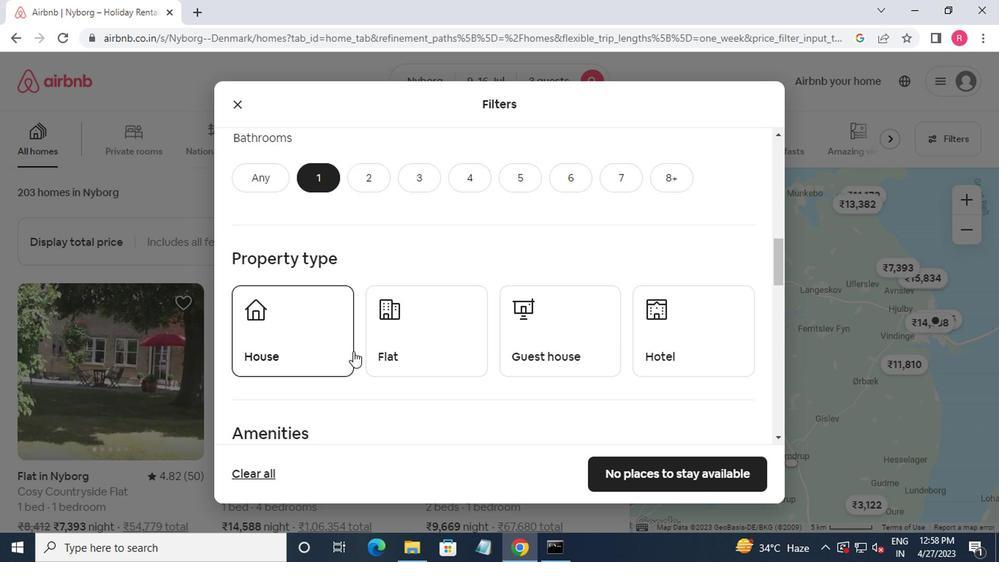 
Action: Mouse scrolled (353, 347) with delta (0, 0)
Screenshot: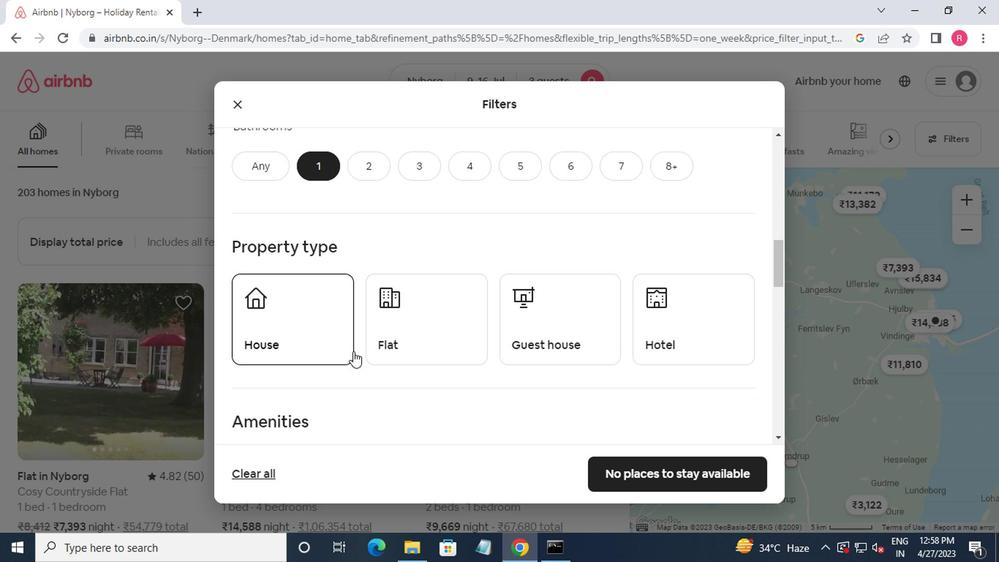 
Action: Mouse moved to (311, 274)
Screenshot: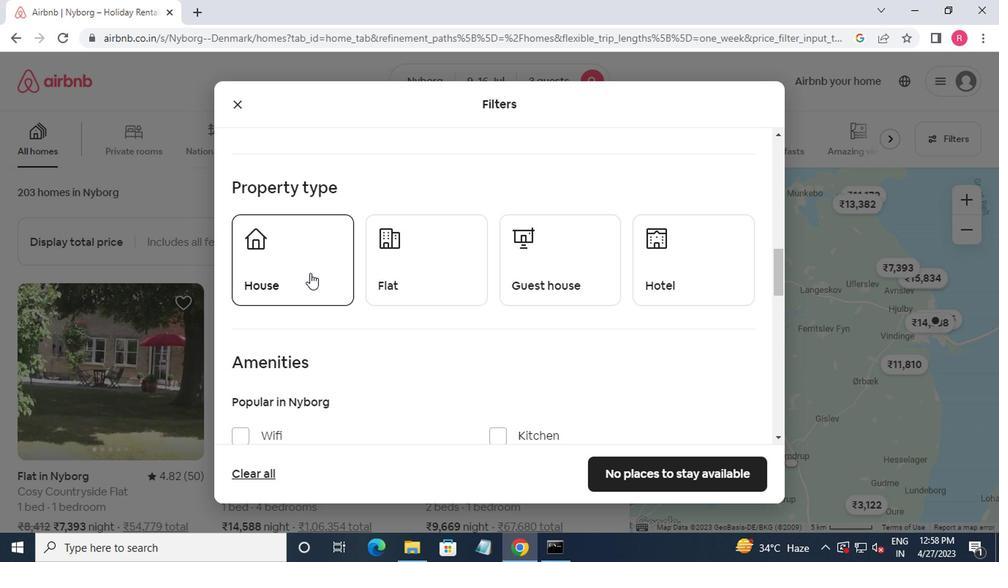 
Action: Mouse pressed left at (311, 274)
Screenshot: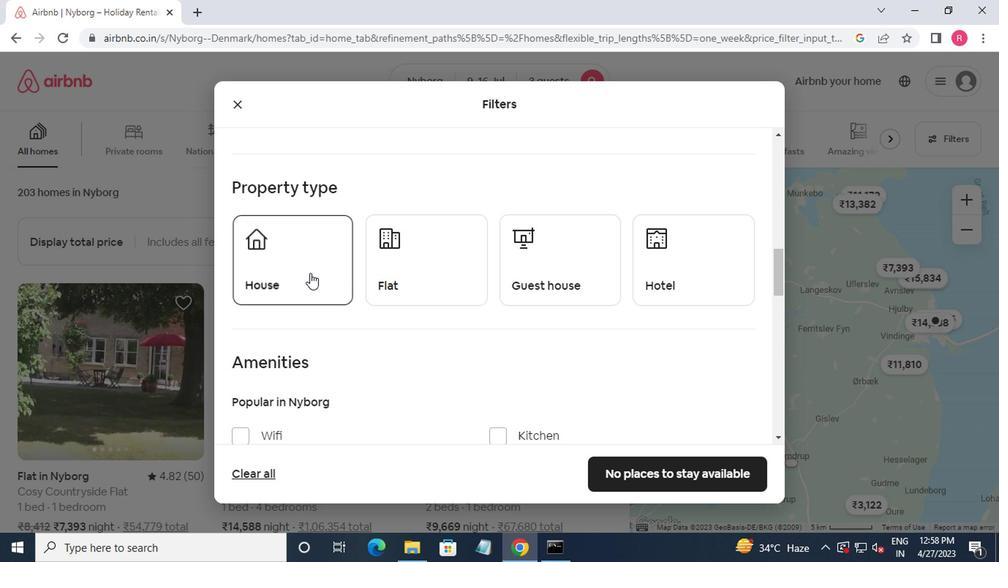 
Action: Mouse moved to (388, 279)
Screenshot: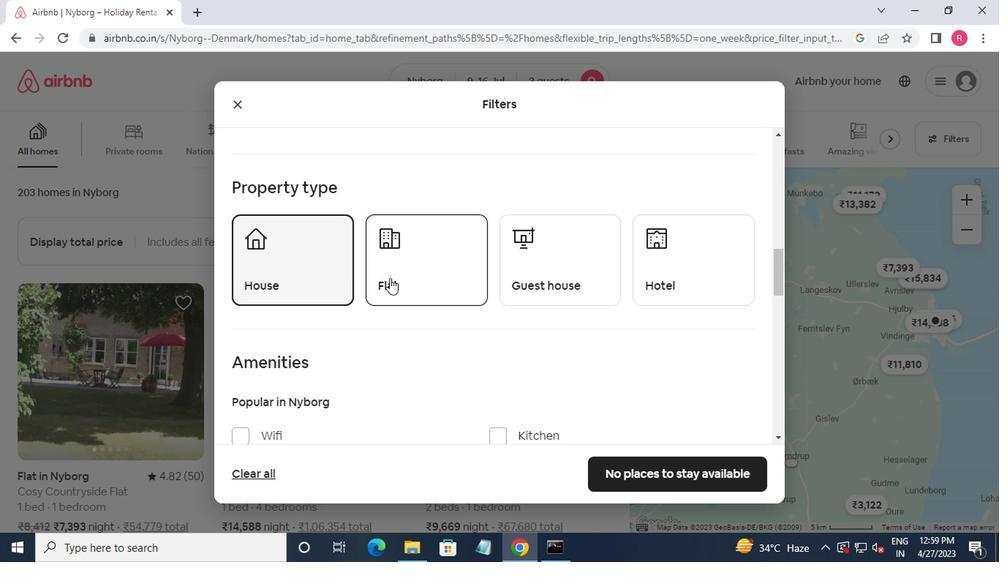 
Action: Mouse pressed left at (388, 279)
Screenshot: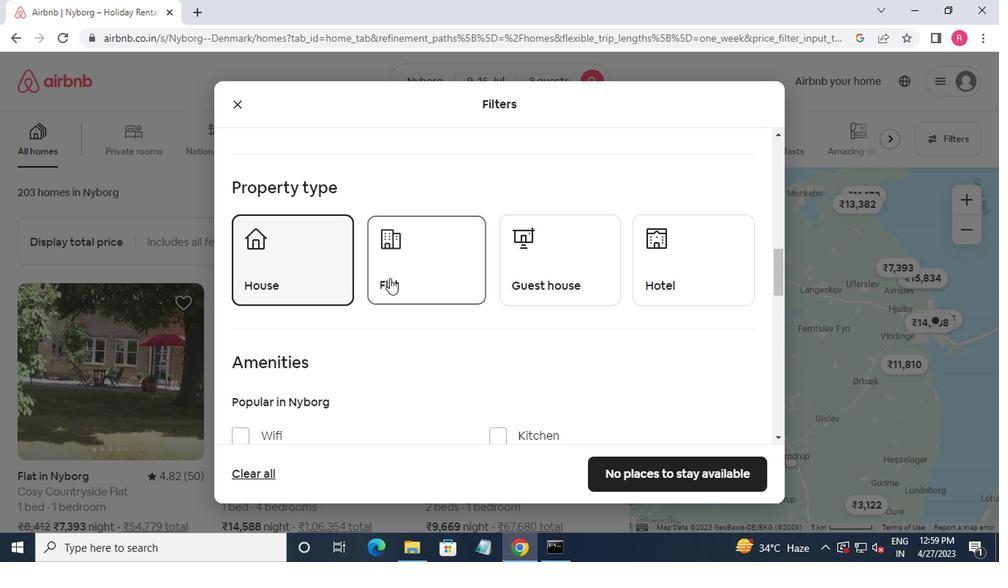 
Action: Mouse moved to (572, 274)
Screenshot: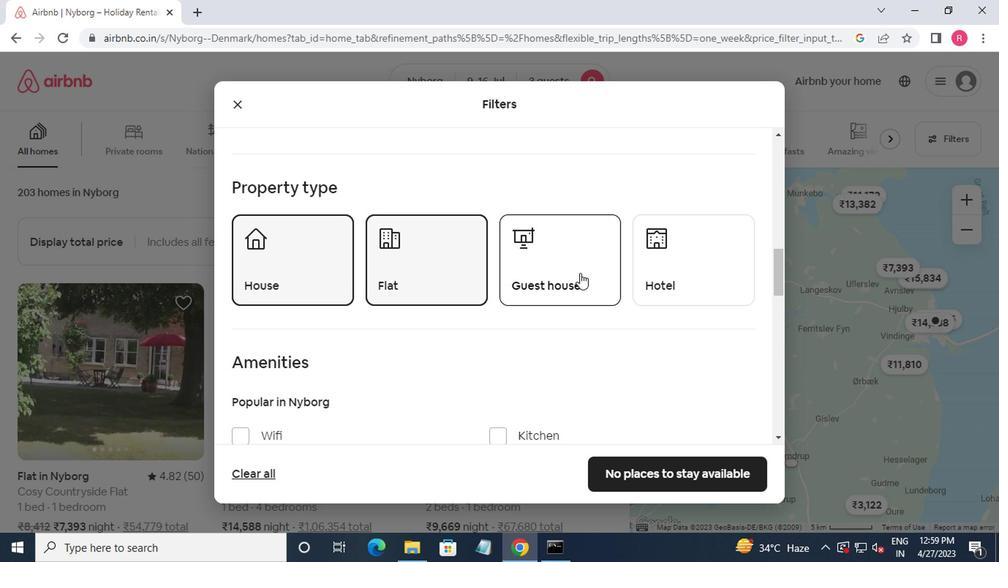 
Action: Mouse pressed left at (572, 274)
Screenshot: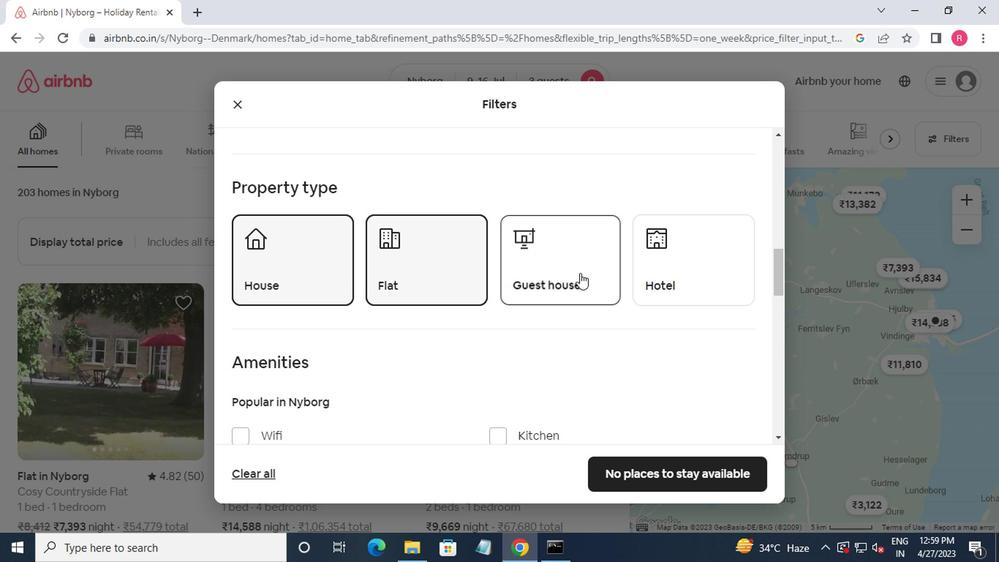 
Action: Mouse moved to (550, 260)
Screenshot: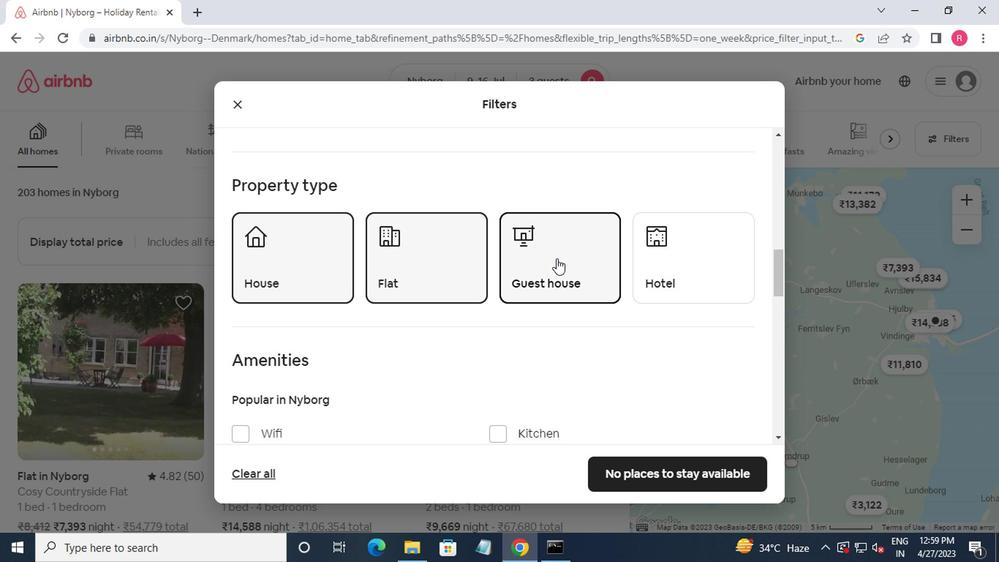 
Action: Mouse scrolled (550, 260) with delta (0, 0)
Screenshot: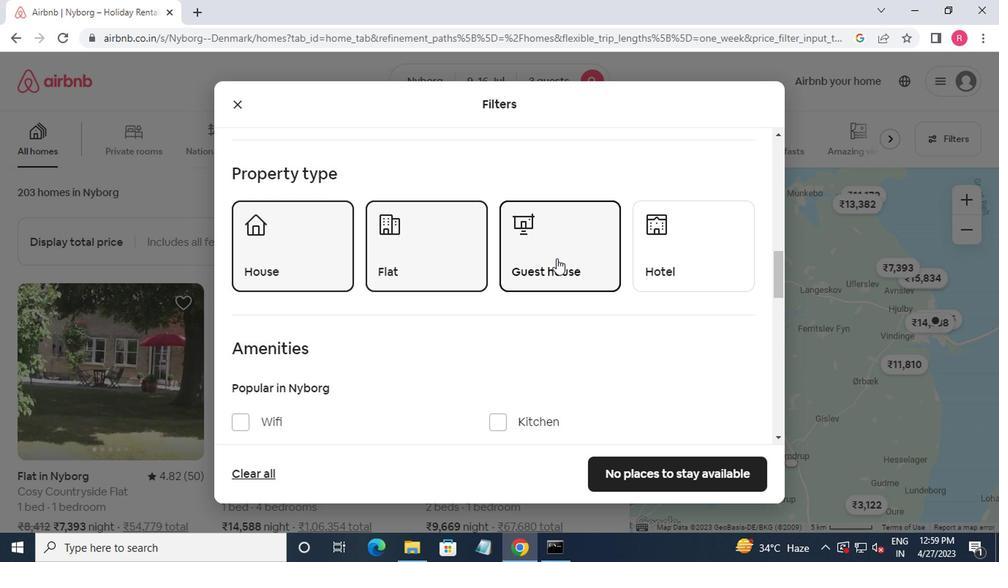 
Action: Mouse scrolled (550, 260) with delta (0, 0)
Screenshot: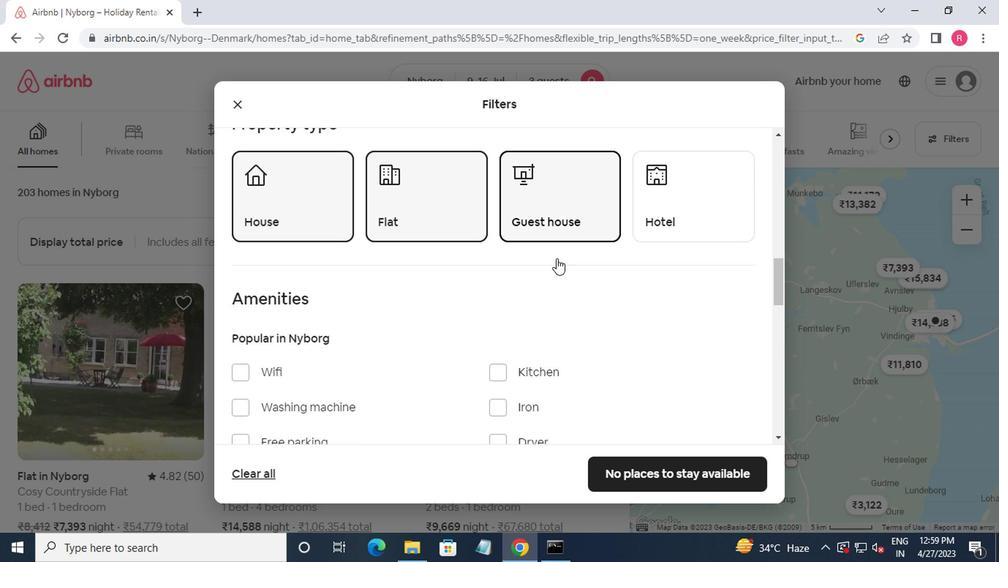 
Action: Mouse scrolled (550, 260) with delta (0, 0)
Screenshot: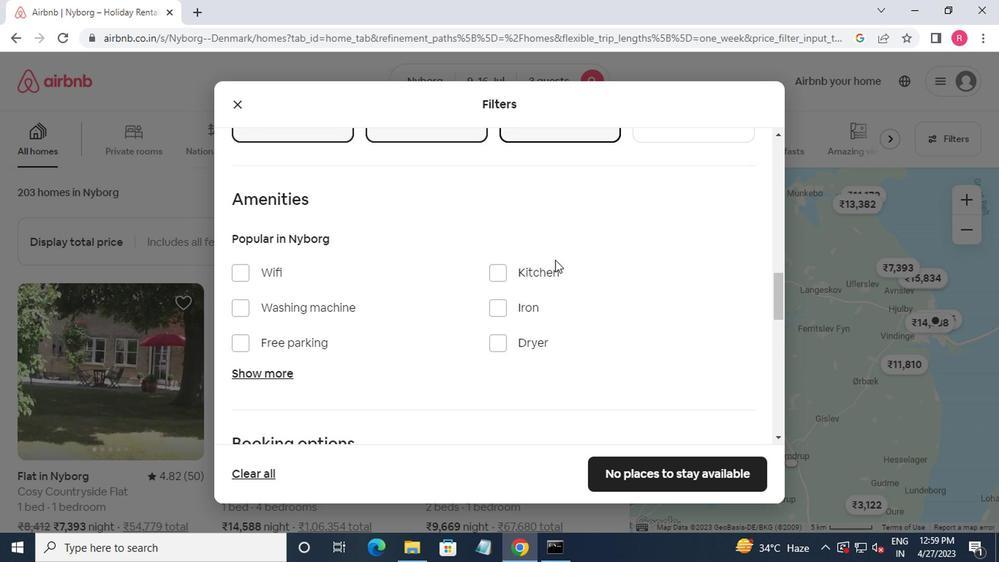 
Action: Mouse moved to (437, 254)
Screenshot: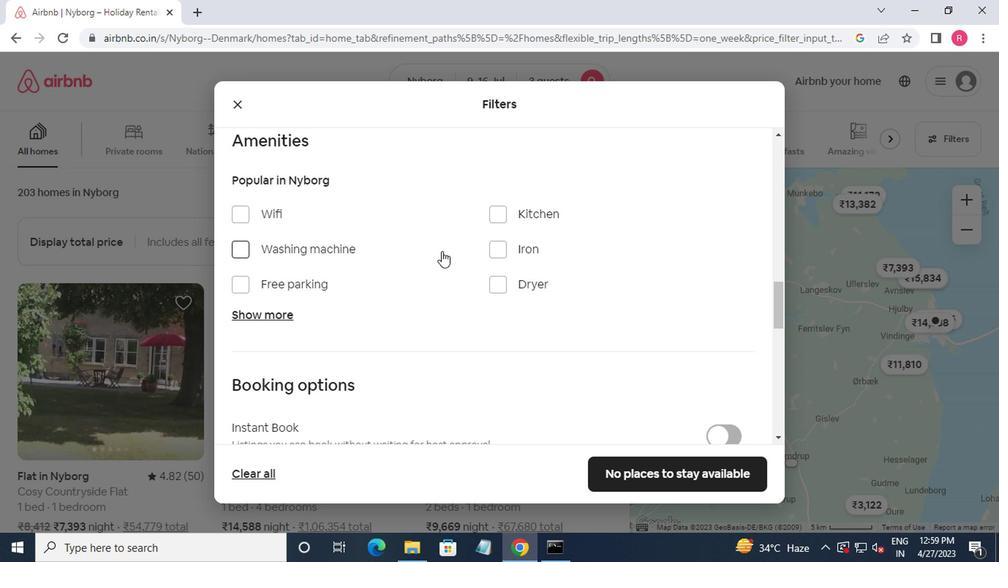 
Action: Mouse scrolled (437, 253) with delta (0, 0)
Screenshot: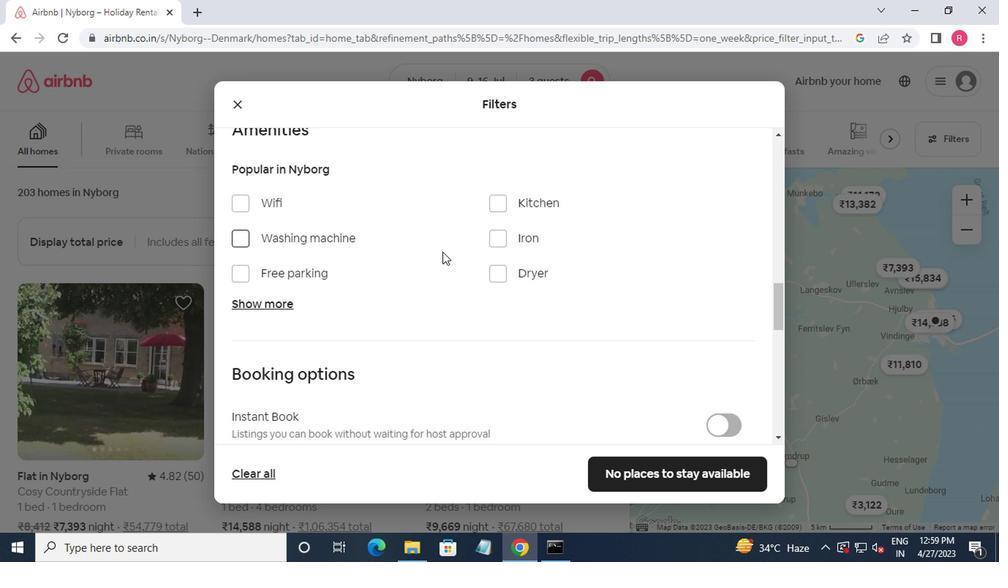 
Action: Mouse moved to (439, 254)
Screenshot: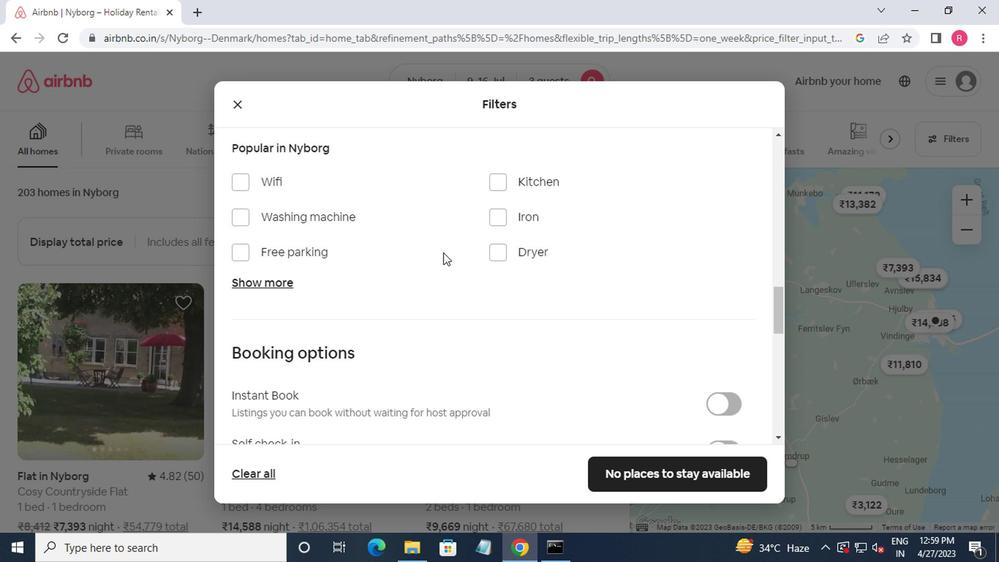 
Action: Mouse scrolled (439, 253) with delta (0, 0)
Screenshot: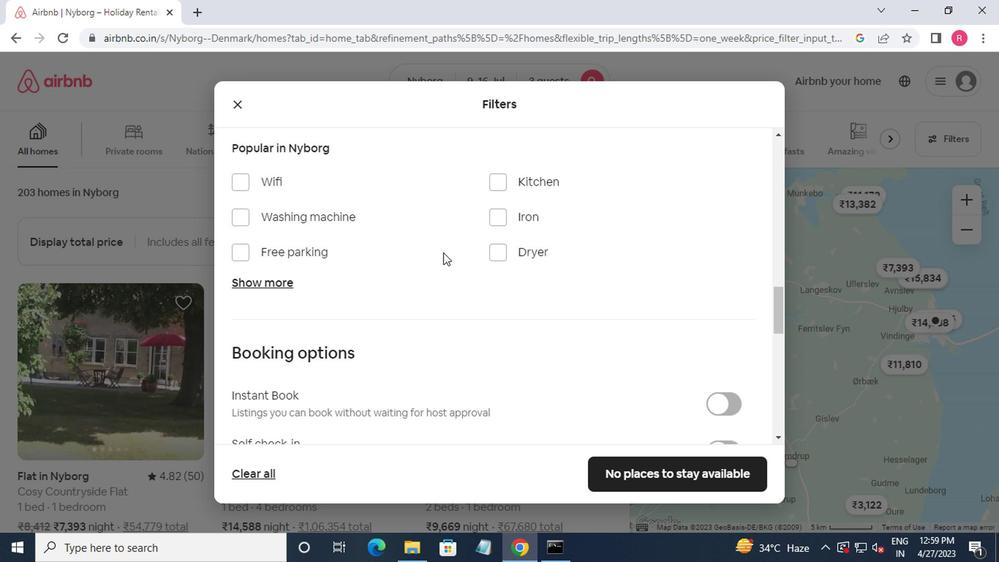 
Action: Mouse moved to (440, 255)
Screenshot: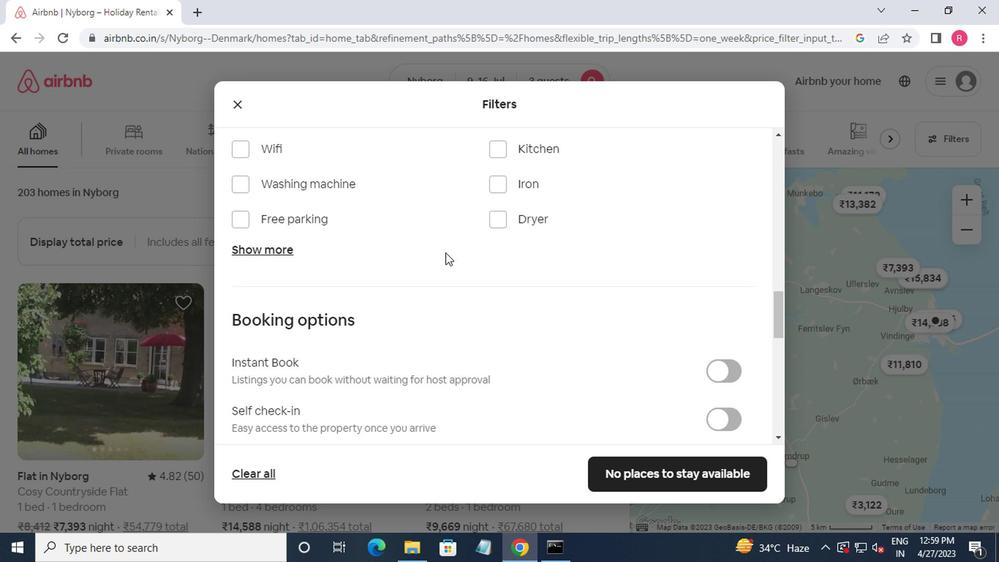 
Action: Mouse scrolled (440, 254) with delta (0, 0)
Screenshot: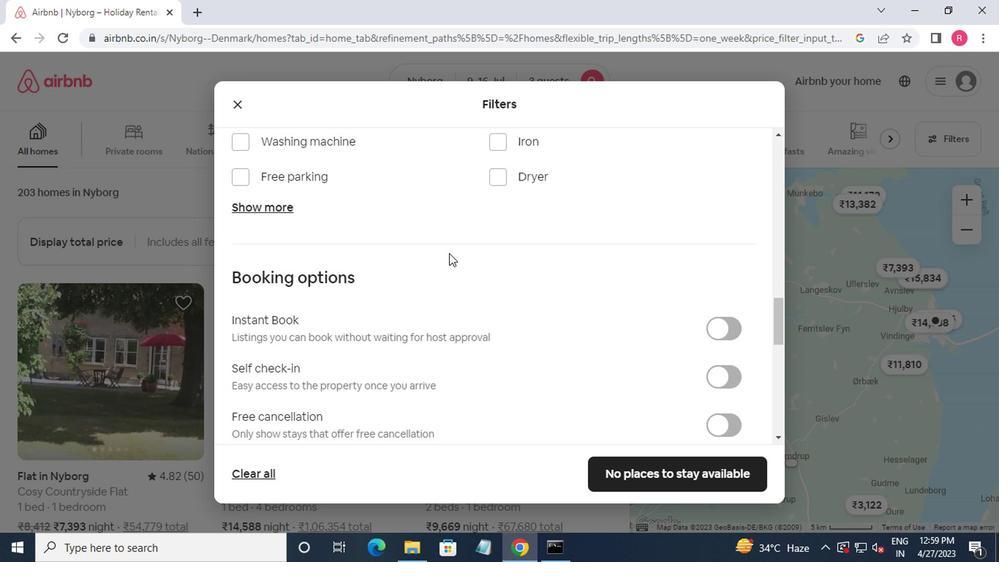 
Action: Mouse moved to (447, 256)
Screenshot: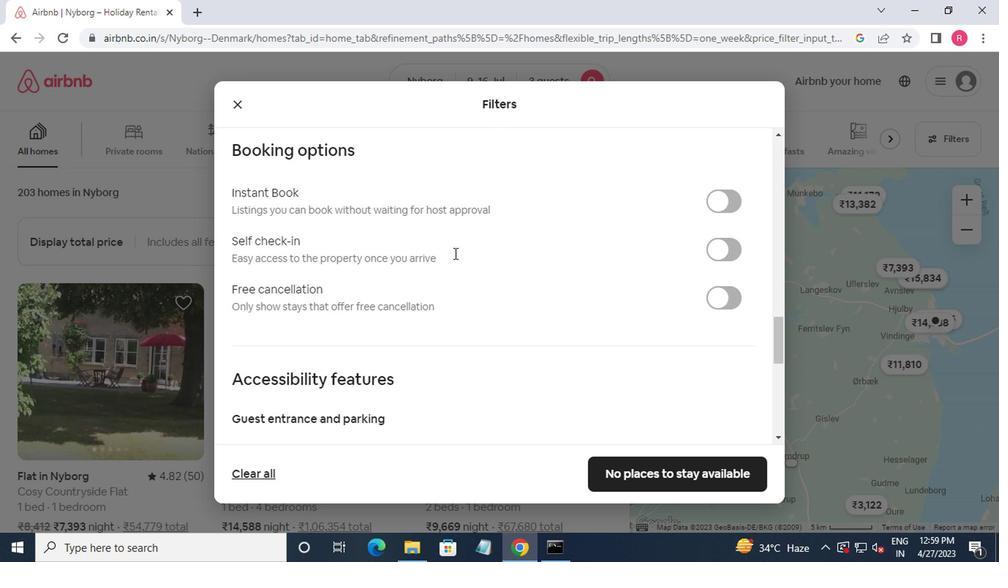 
Action: Mouse scrolled (447, 255) with delta (0, -1)
Screenshot: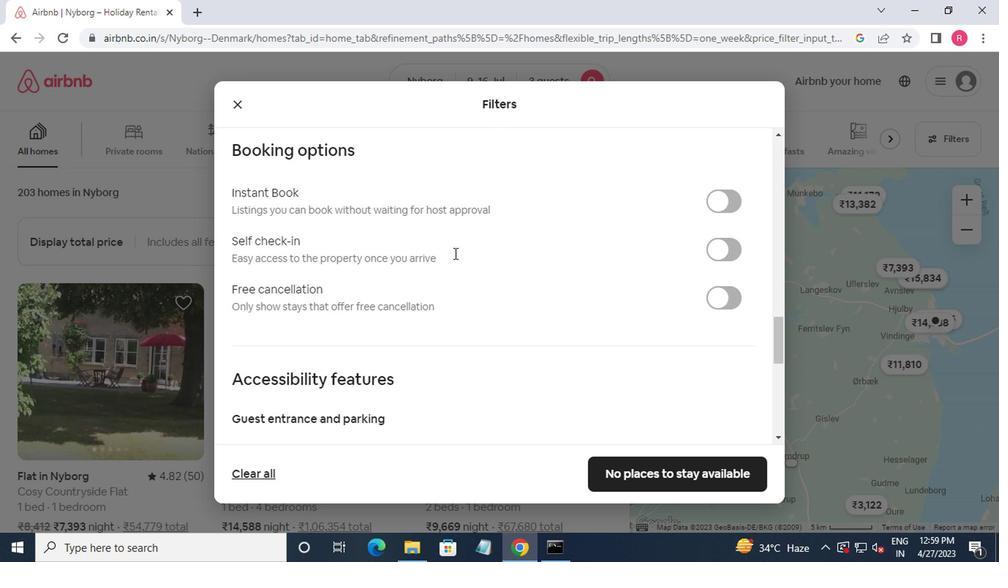 
Action: Mouse moved to (719, 198)
Screenshot: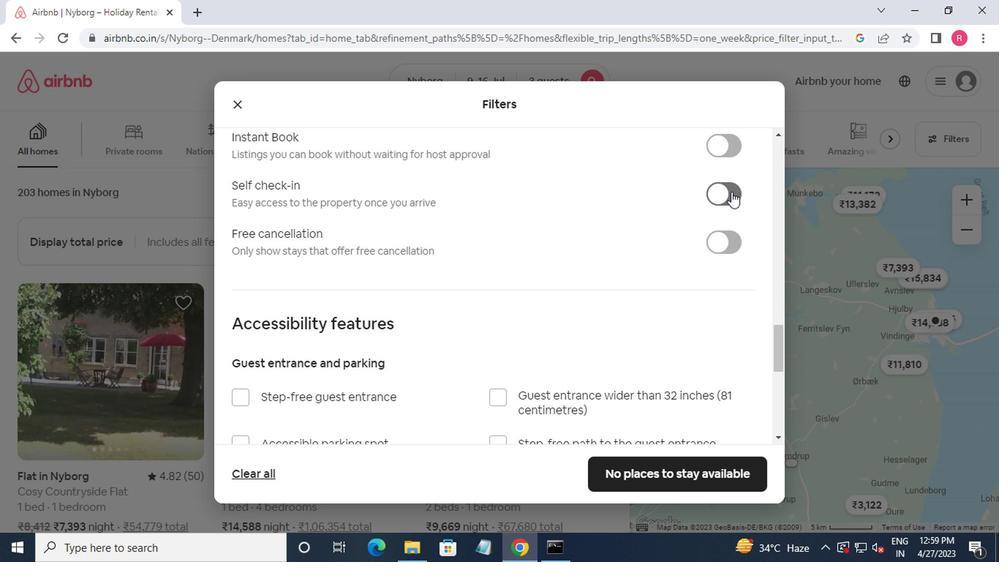
Action: Mouse pressed left at (719, 198)
Screenshot: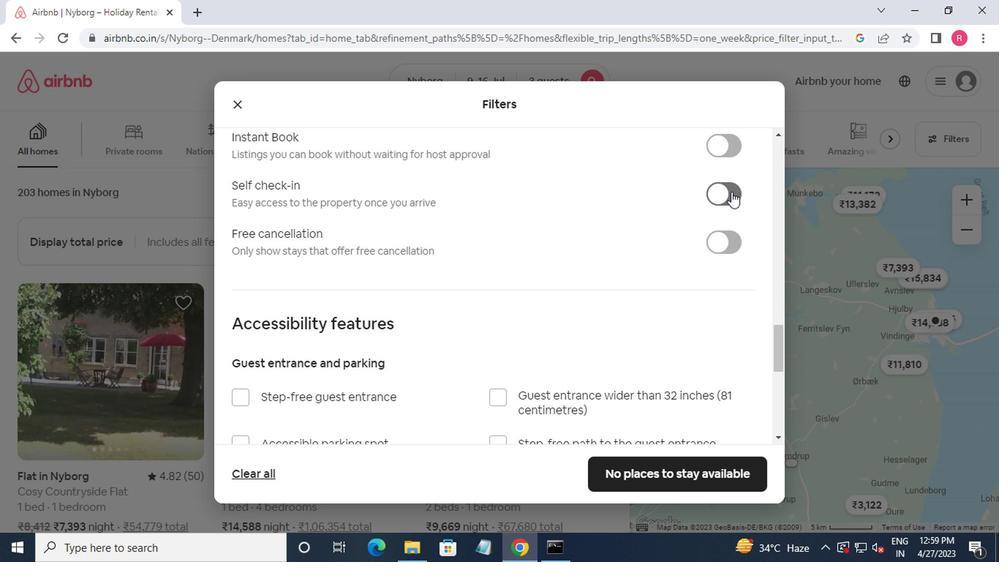 
Action: Mouse moved to (666, 207)
Screenshot: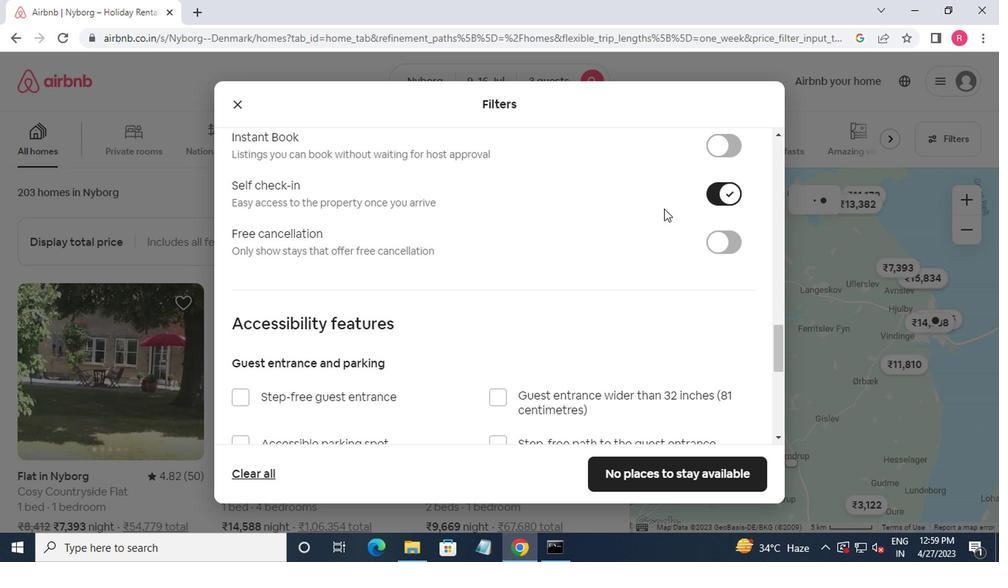 
Action: Mouse scrolled (666, 206) with delta (0, 0)
Screenshot: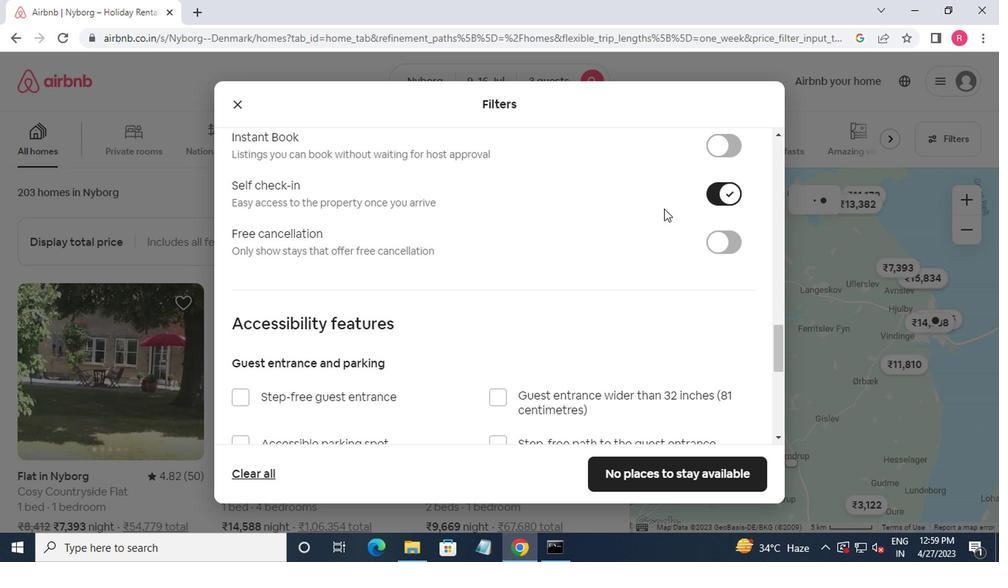 
Action: Mouse moved to (658, 211)
Screenshot: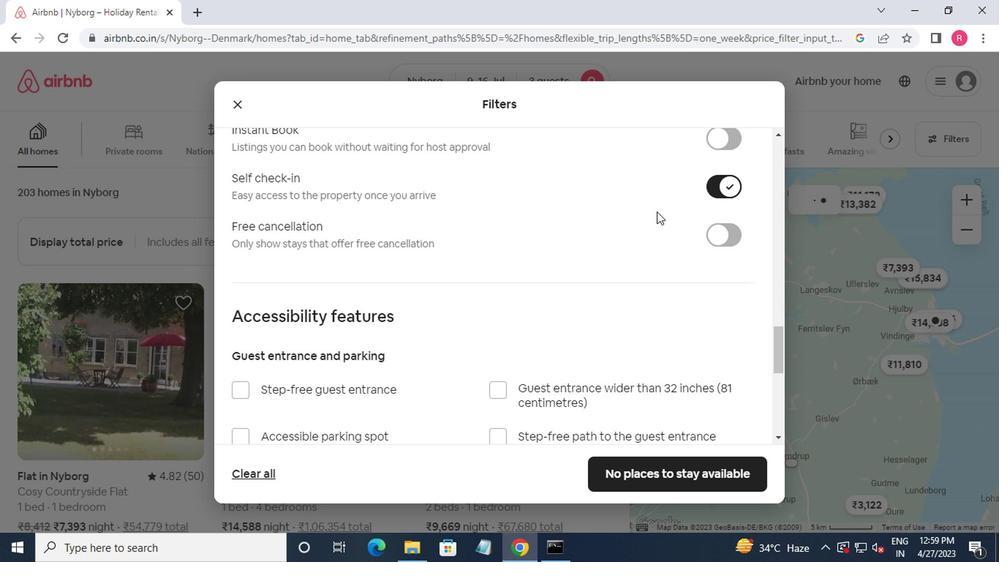 
Action: Mouse scrolled (658, 210) with delta (0, 0)
Screenshot: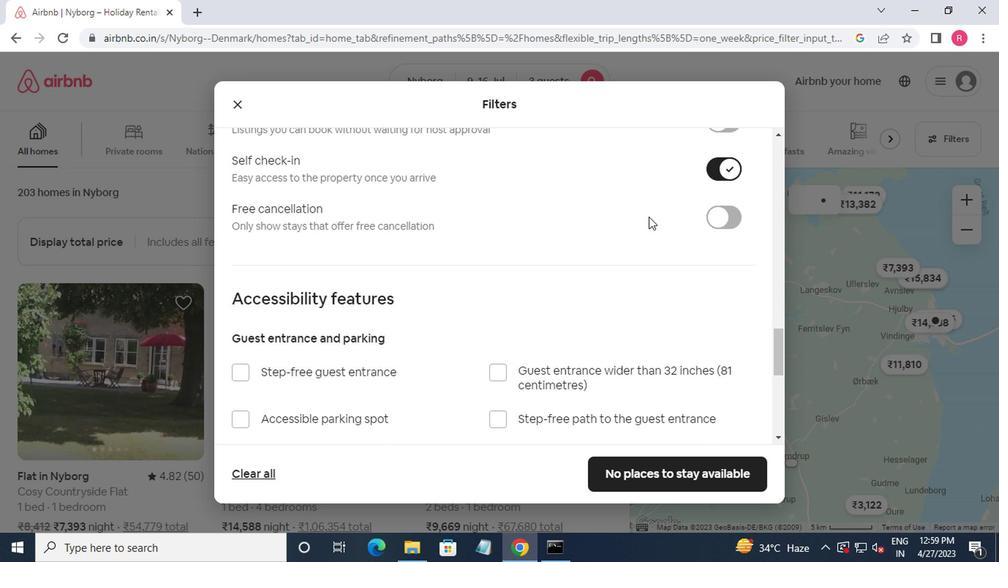 
Action: Mouse moved to (651, 215)
Screenshot: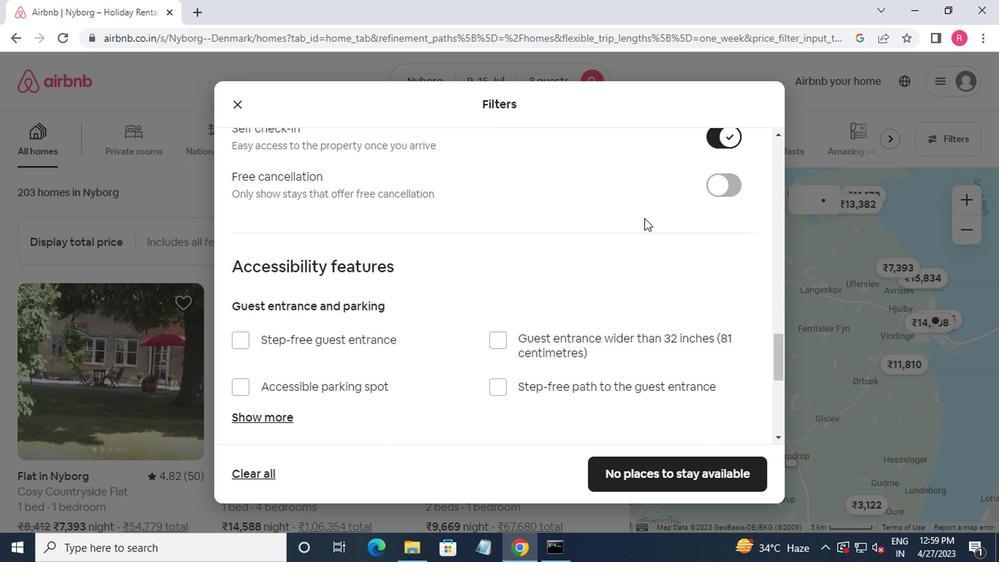 
Action: Mouse scrolled (651, 214) with delta (0, 0)
Screenshot: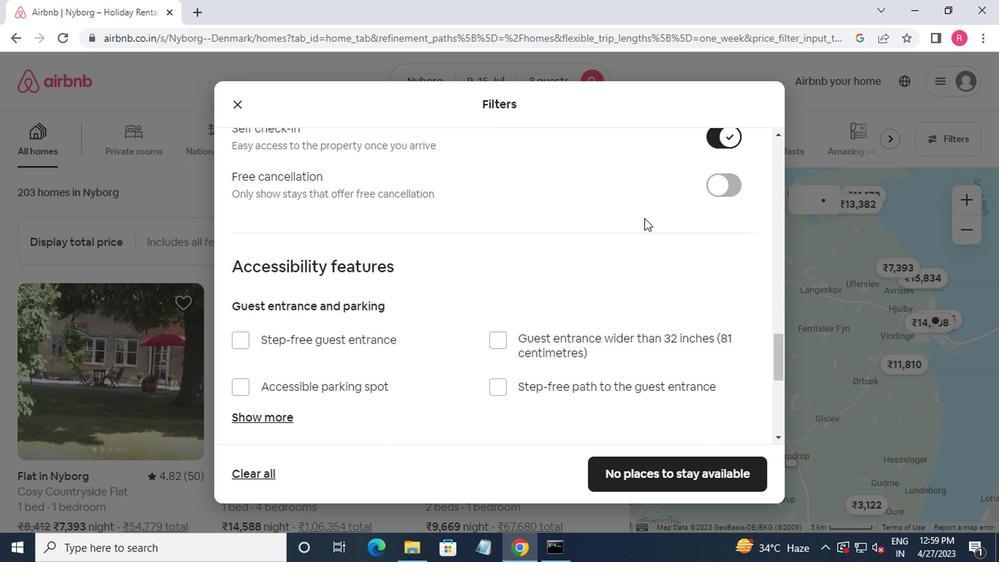 
Action: Mouse moved to (609, 233)
Screenshot: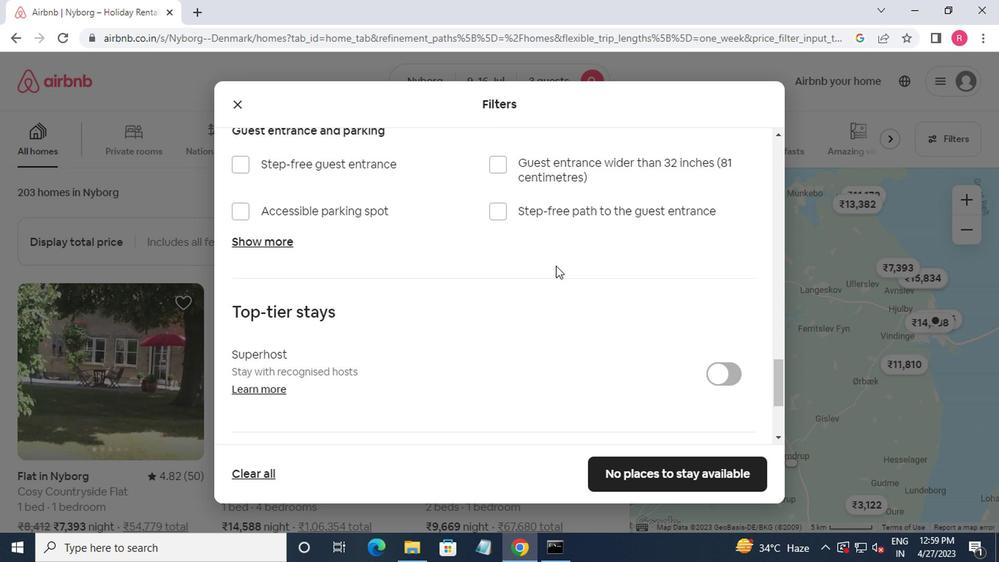 
Action: Mouse scrolled (609, 232) with delta (0, 0)
Screenshot: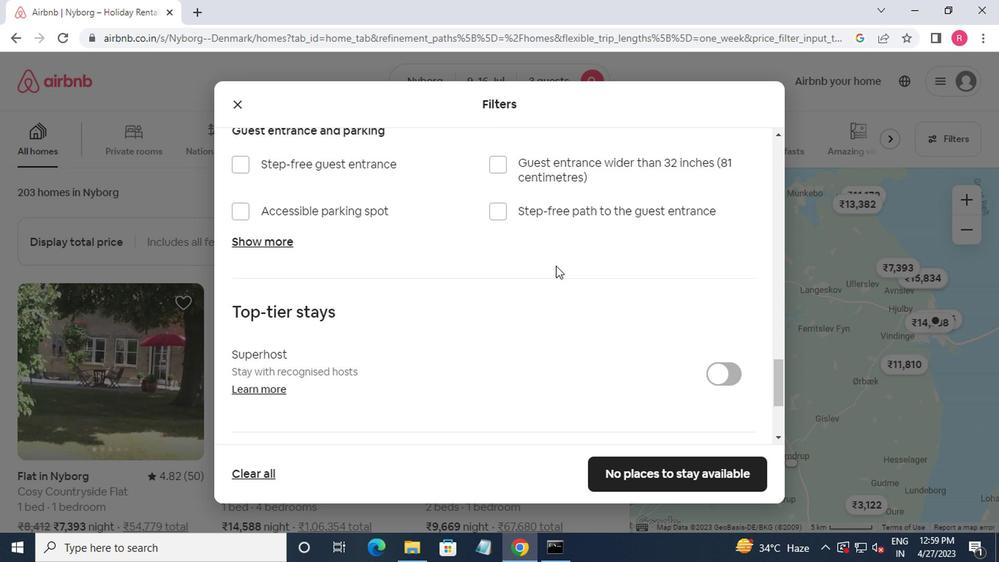 
Action: Mouse moved to (589, 247)
Screenshot: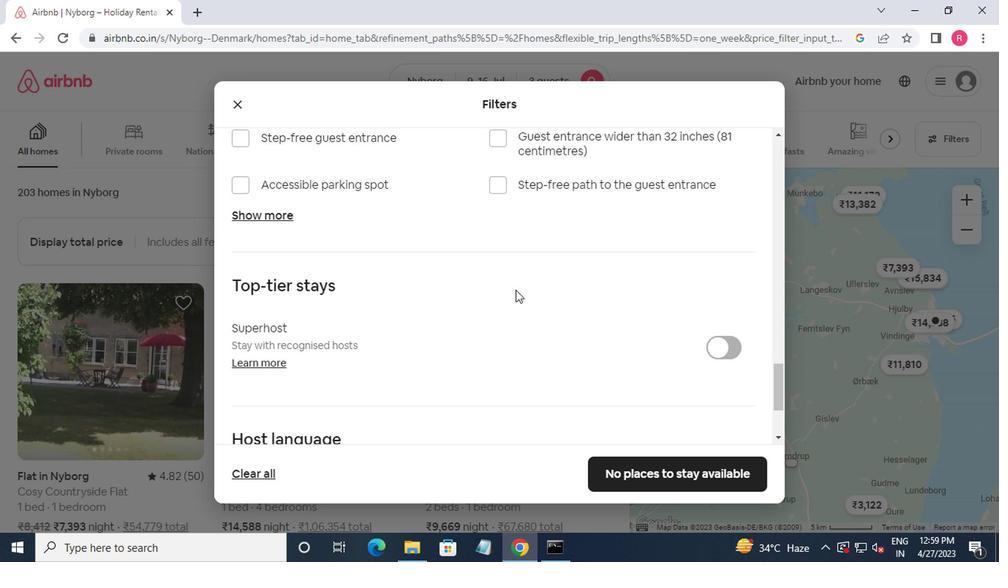 
Action: Mouse scrolled (589, 246) with delta (0, -1)
Screenshot: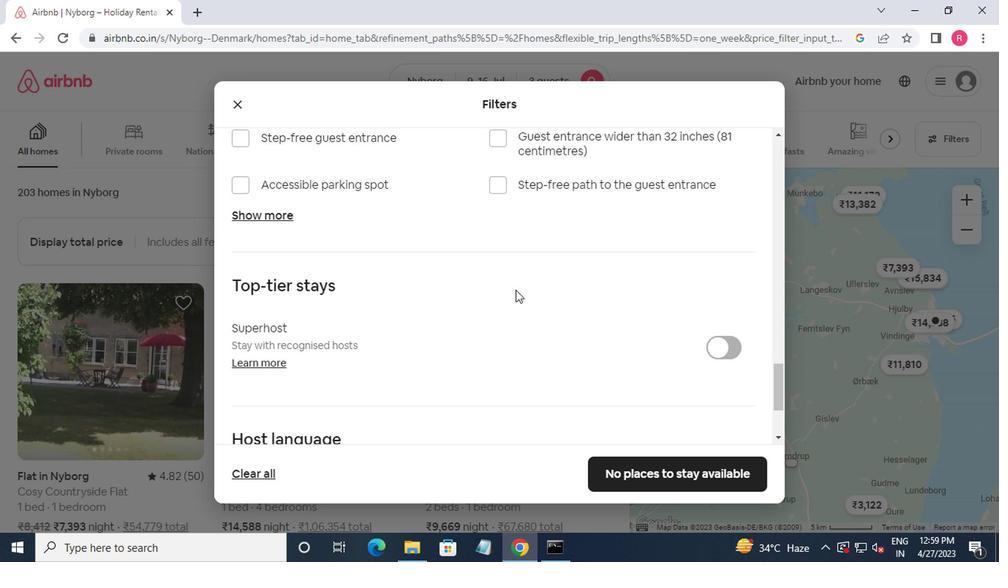 
Action: Mouse moved to (564, 260)
Screenshot: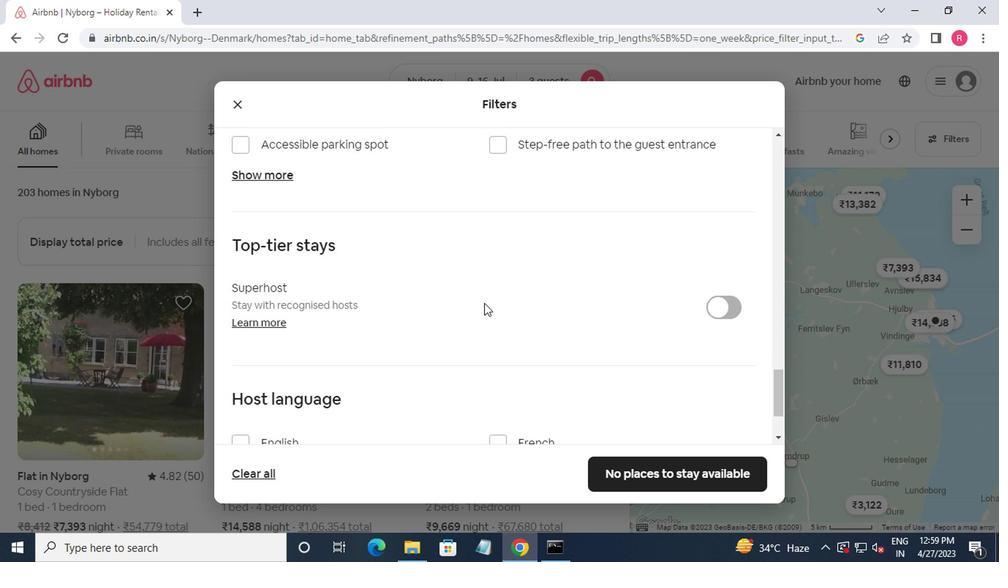 
Action: Mouse scrolled (564, 259) with delta (0, -1)
Screenshot: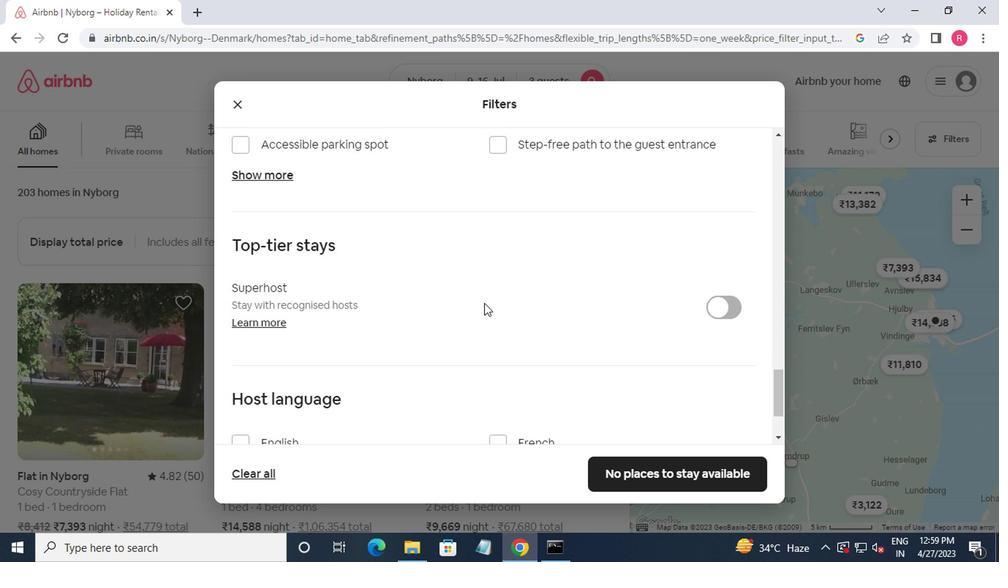 
Action: Mouse moved to (522, 284)
Screenshot: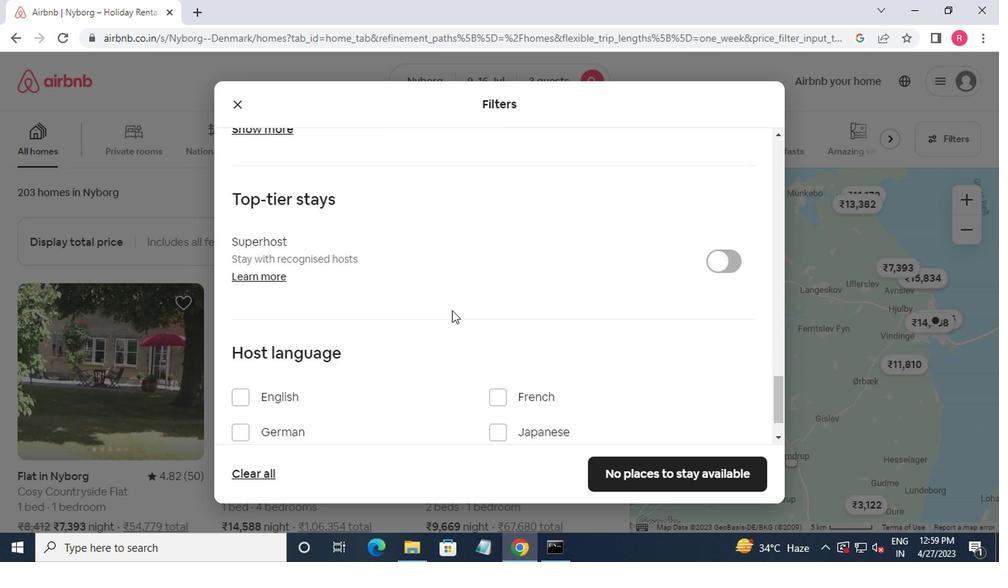 
Action: Mouse scrolled (522, 283) with delta (0, -1)
Screenshot: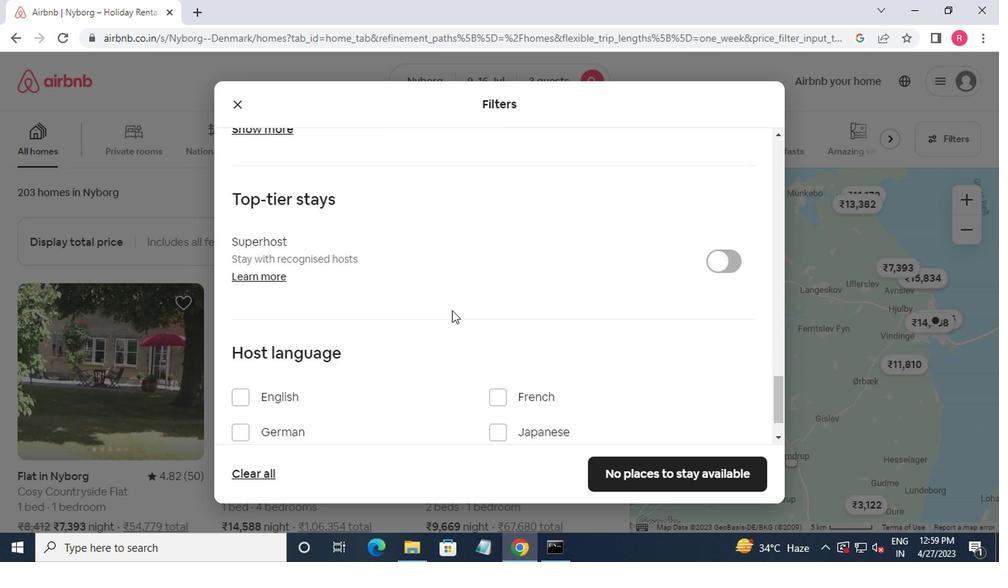 
Action: Mouse moved to (270, 340)
Screenshot: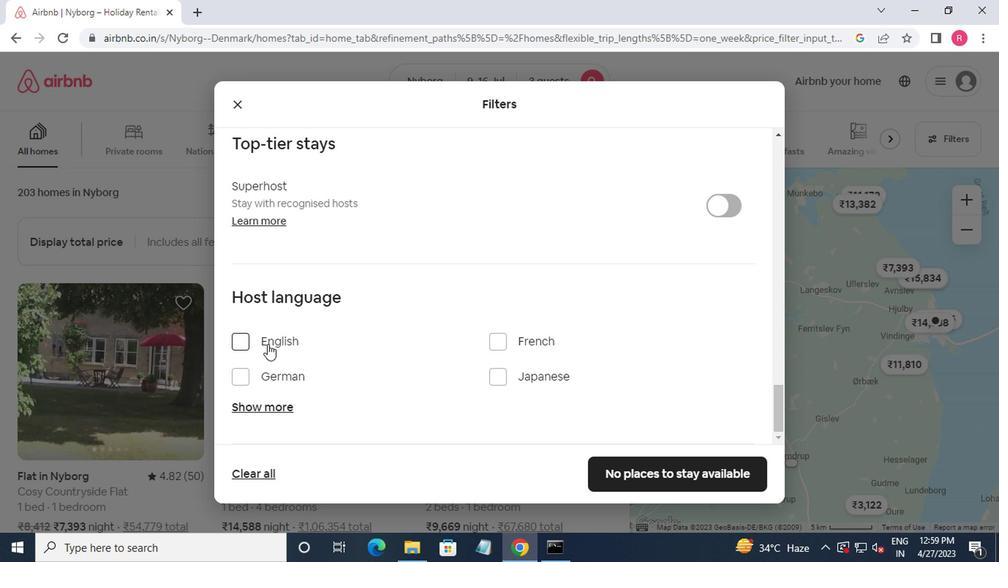 
Action: Mouse pressed left at (270, 340)
Screenshot: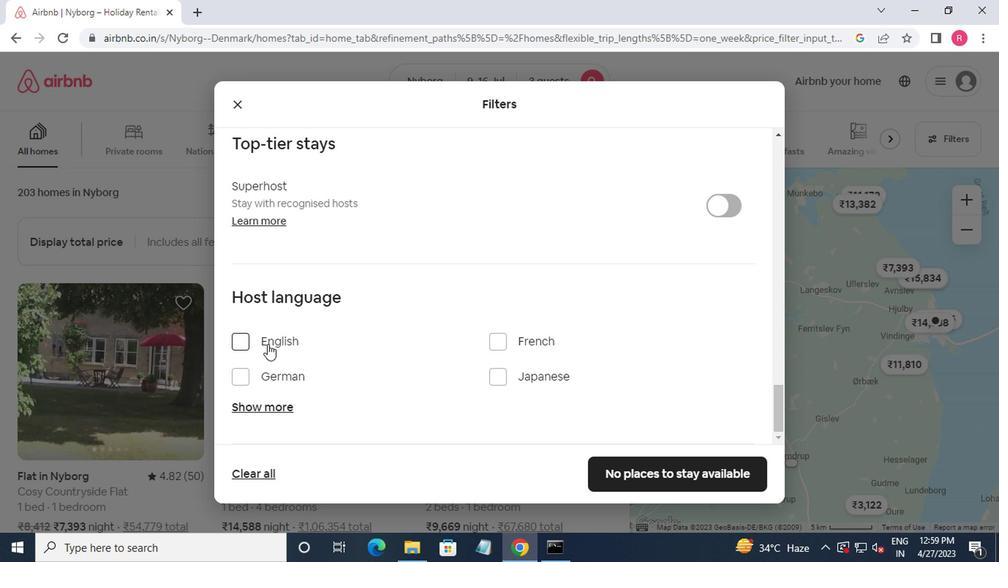 
Action: Mouse moved to (597, 456)
Screenshot: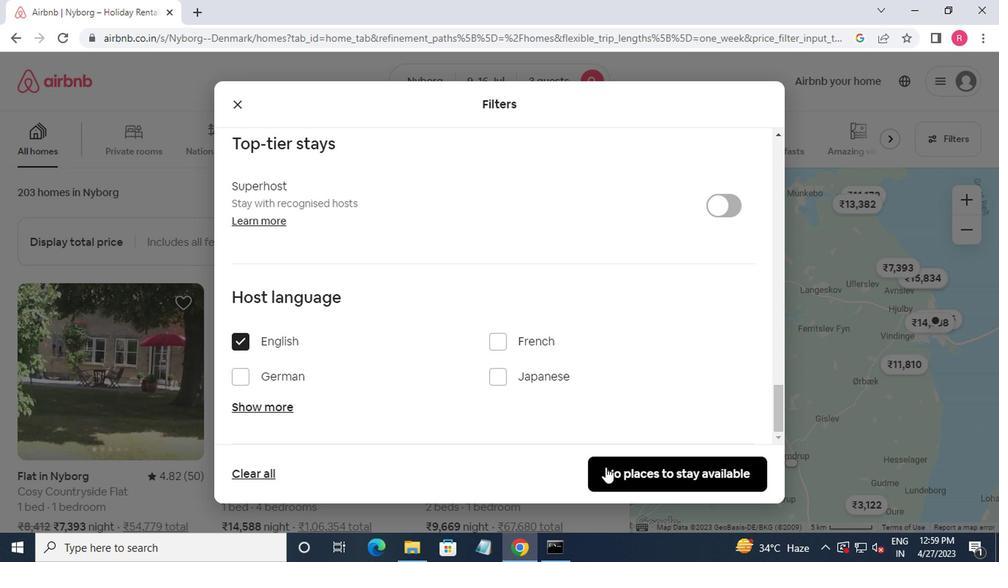 
Action: Mouse pressed left at (597, 456)
Screenshot: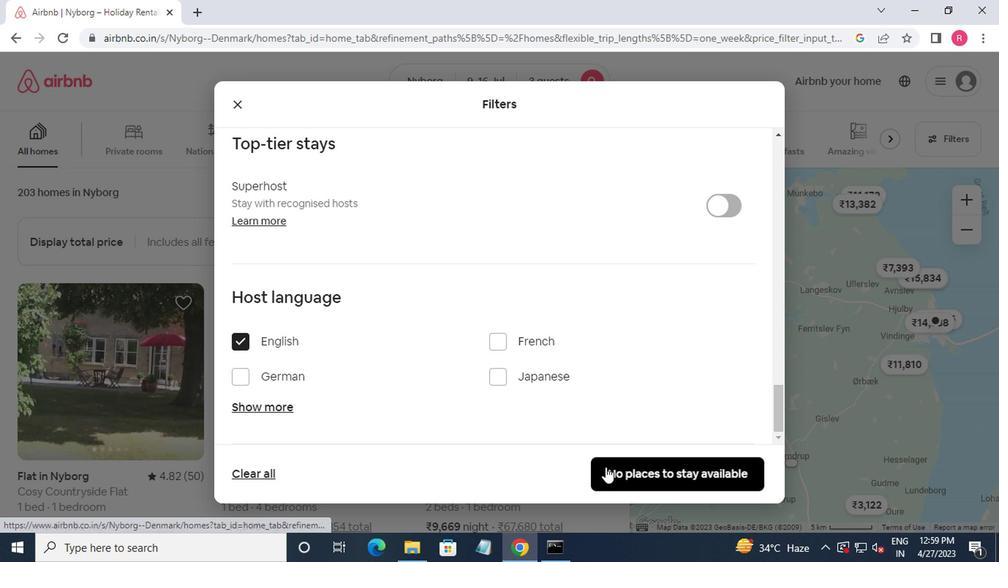 
Action: Mouse moved to (602, 438)
Screenshot: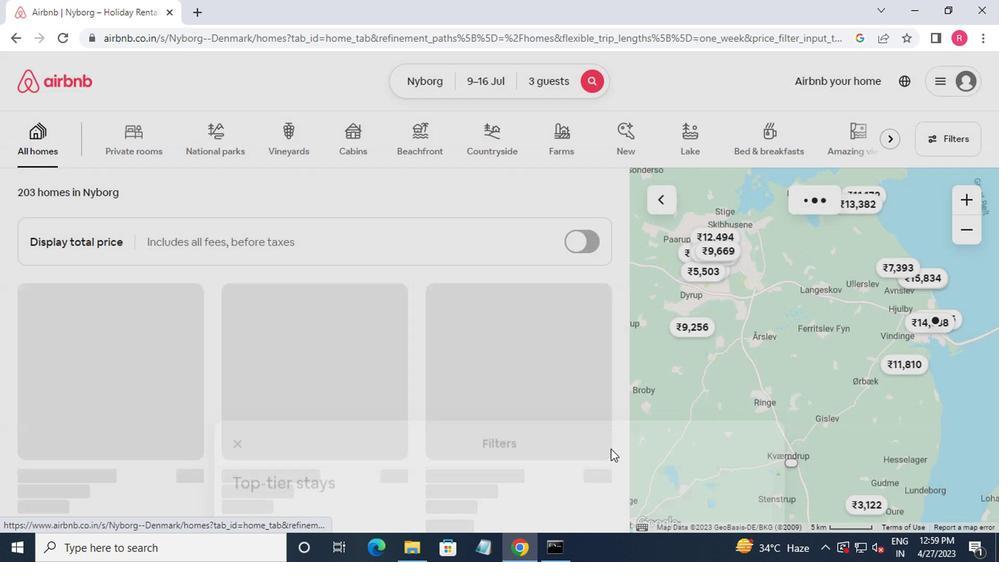 
